 Task: Create a due date automation trigger when advanced on, on the monday of the week before a card is due add fields with custom field "Resume" set to a number greater or equal to 1 and greater or equal to 10 at 11:00 AM.
Action: Mouse moved to (1173, 99)
Screenshot: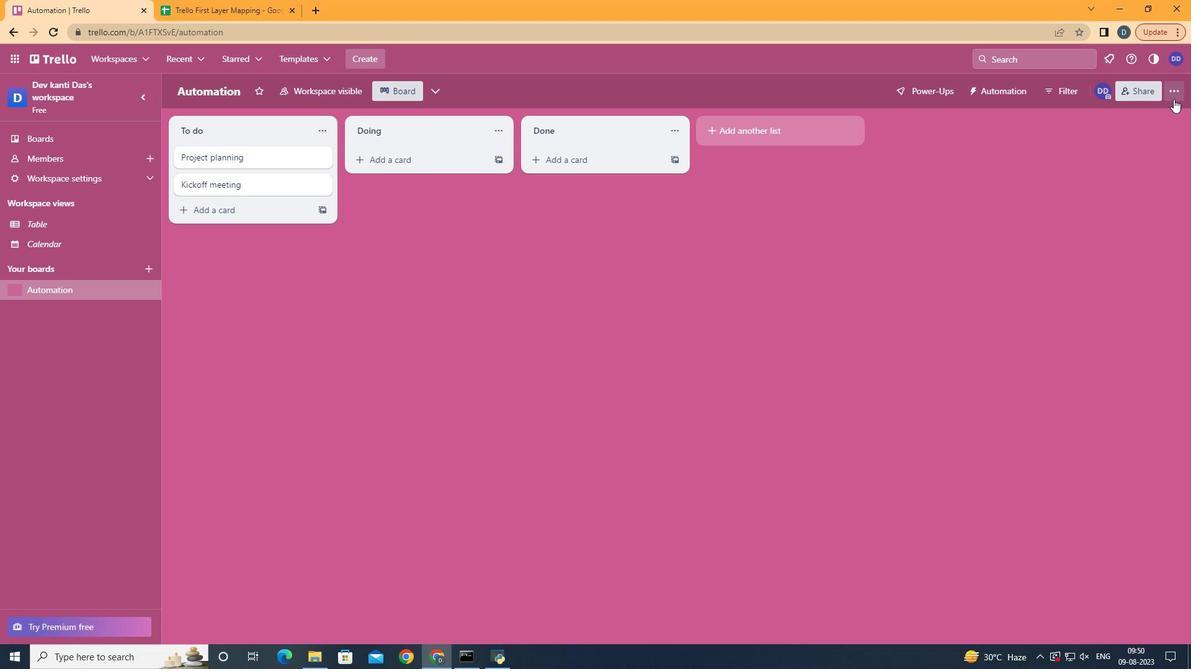 
Action: Mouse pressed left at (1173, 99)
Screenshot: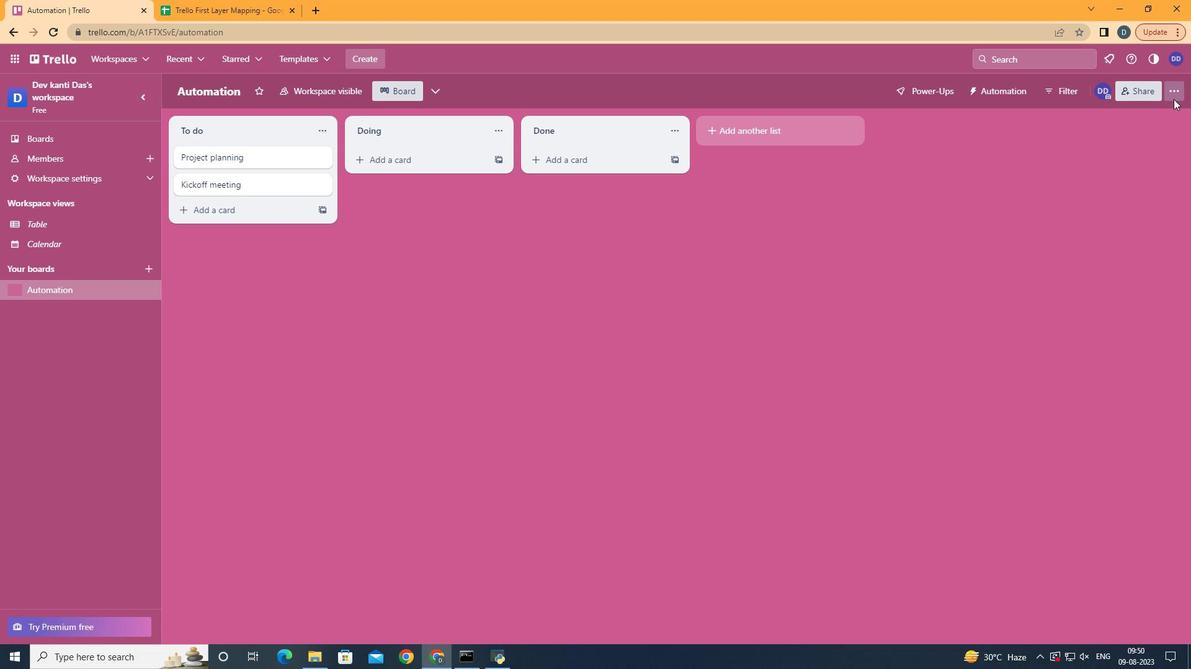 
Action: Mouse moved to (1097, 274)
Screenshot: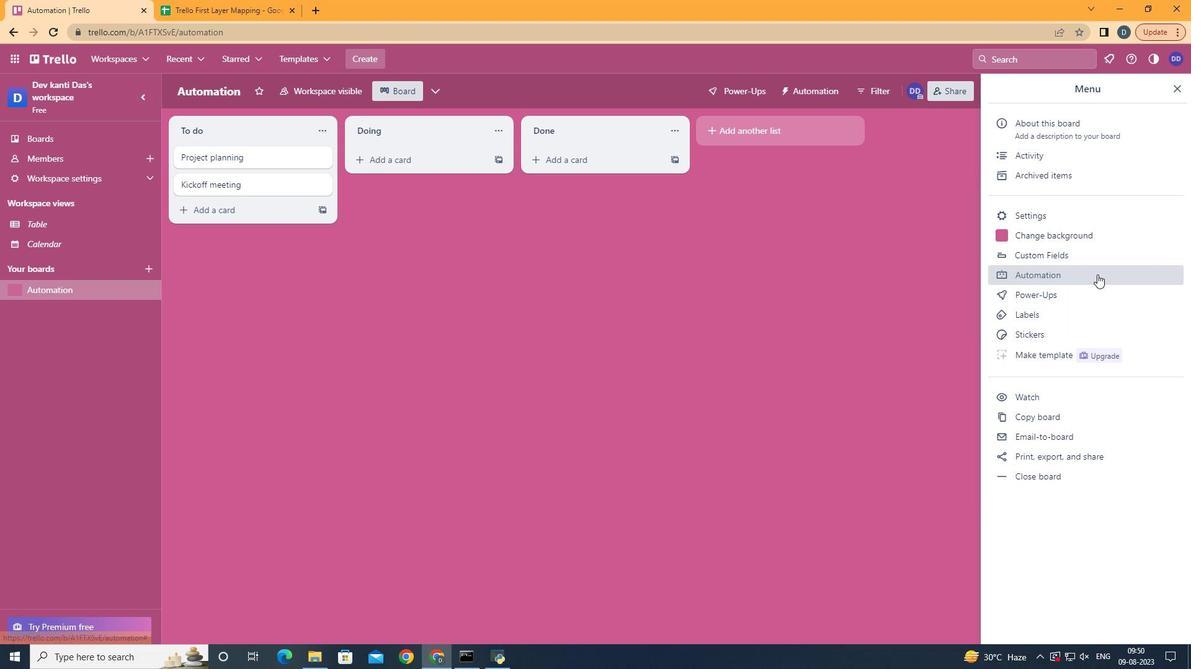 
Action: Mouse pressed left at (1097, 274)
Screenshot: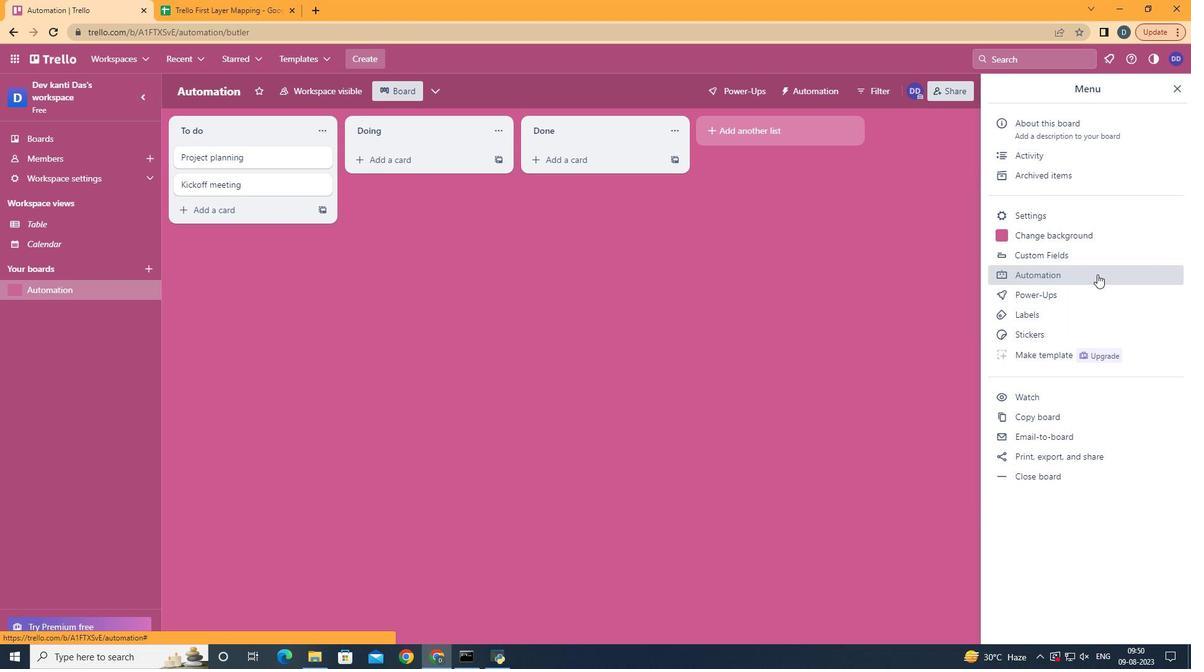 
Action: Mouse moved to (213, 256)
Screenshot: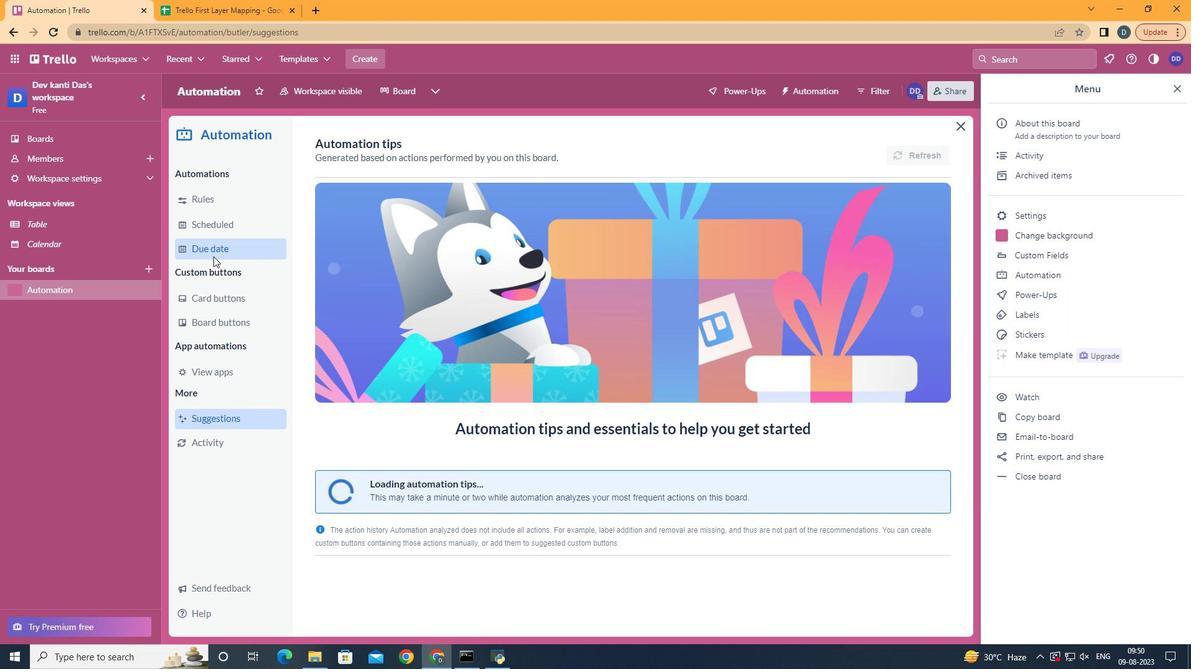 
Action: Mouse pressed left at (213, 256)
Screenshot: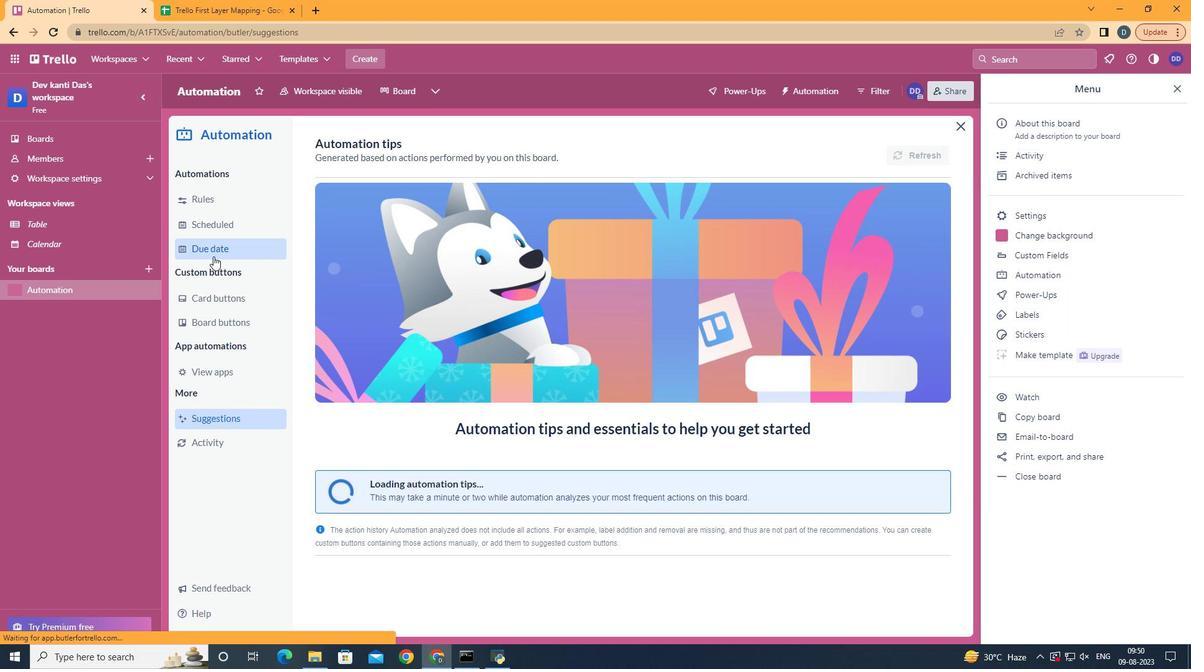
Action: Mouse moved to (854, 158)
Screenshot: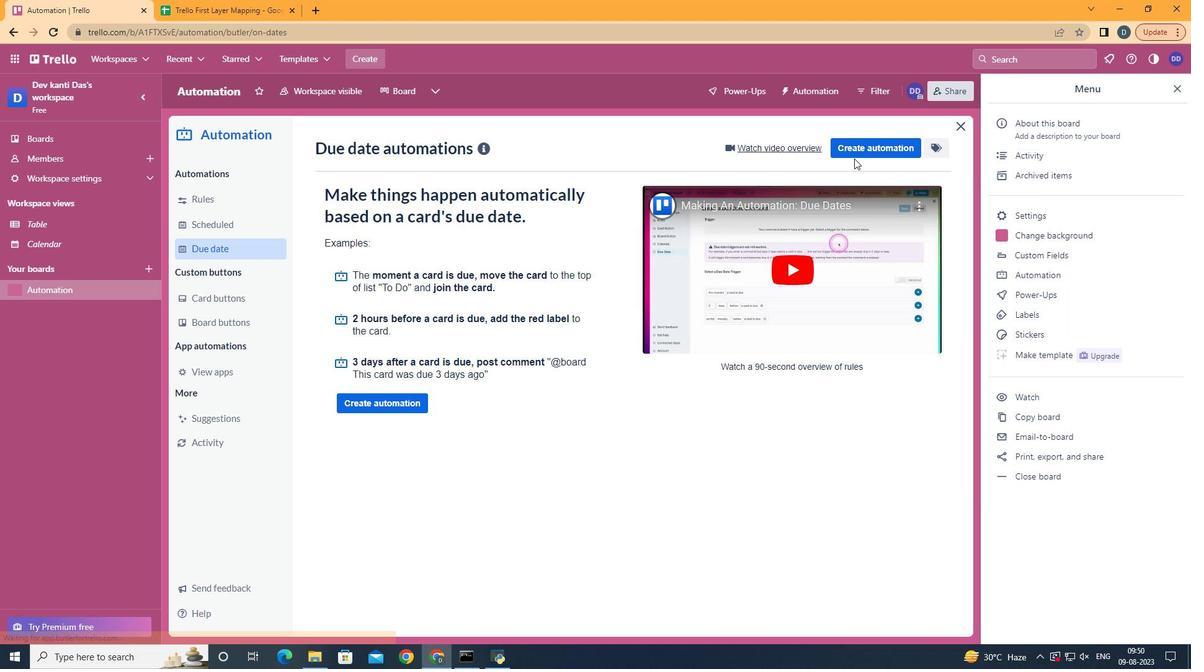 
Action: Mouse pressed left at (854, 158)
Screenshot: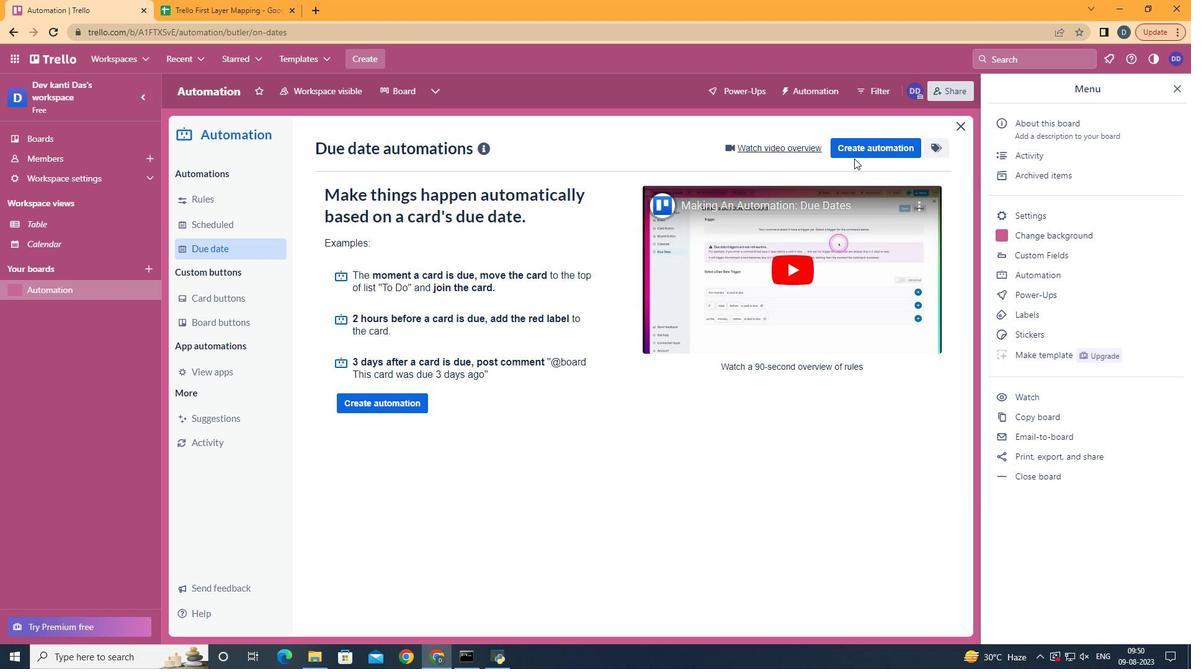 
Action: Mouse moved to (867, 148)
Screenshot: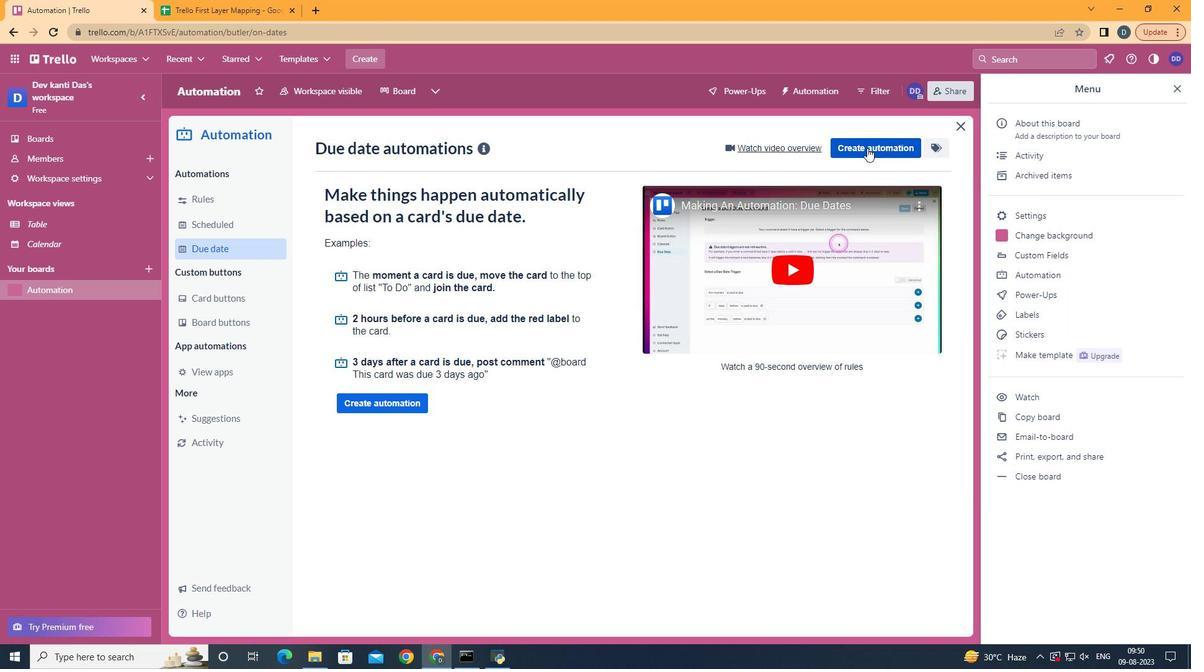 
Action: Mouse pressed left at (867, 148)
Screenshot: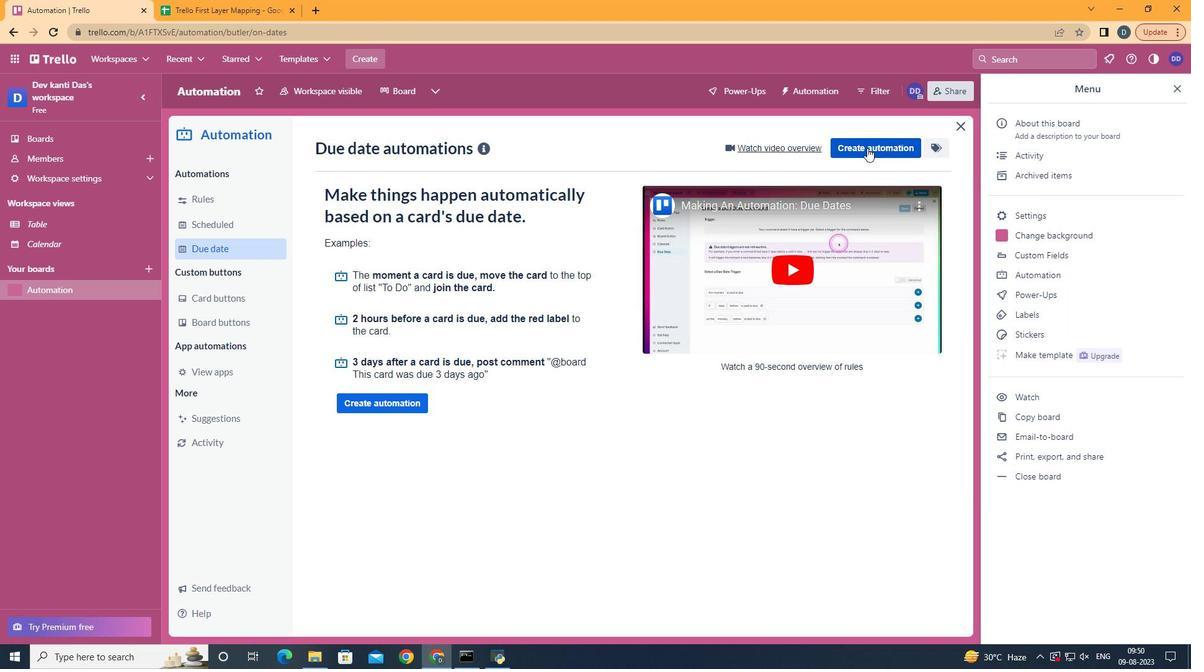 
Action: Mouse moved to (640, 269)
Screenshot: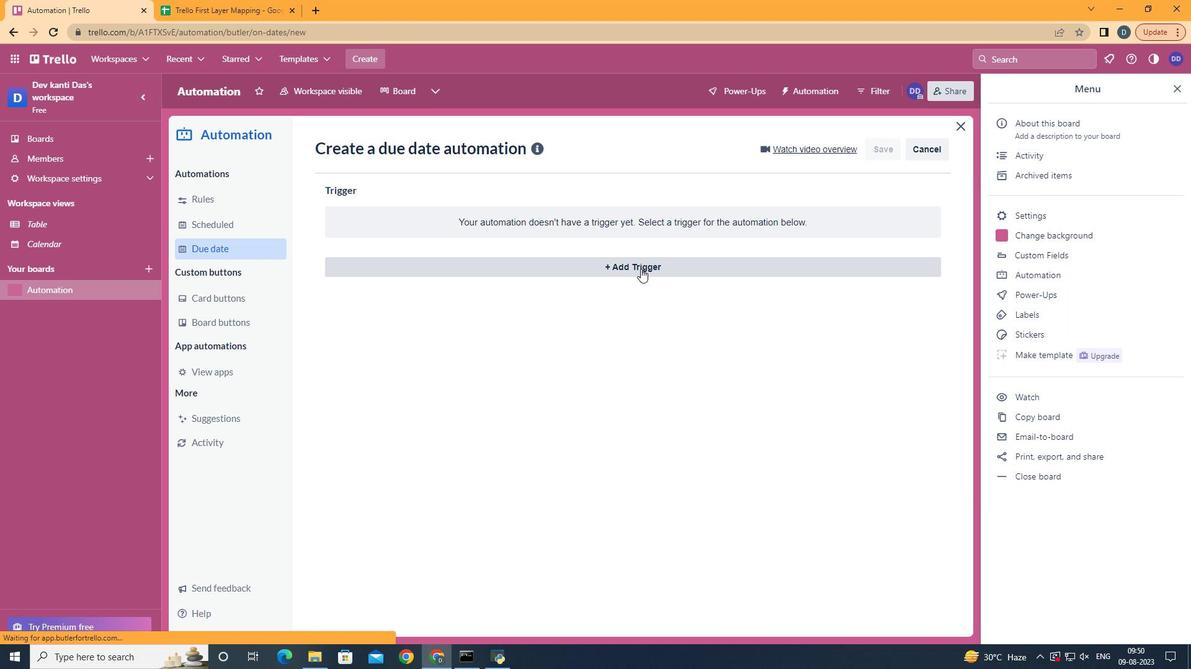 
Action: Mouse pressed left at (640, 269)
Screenshot: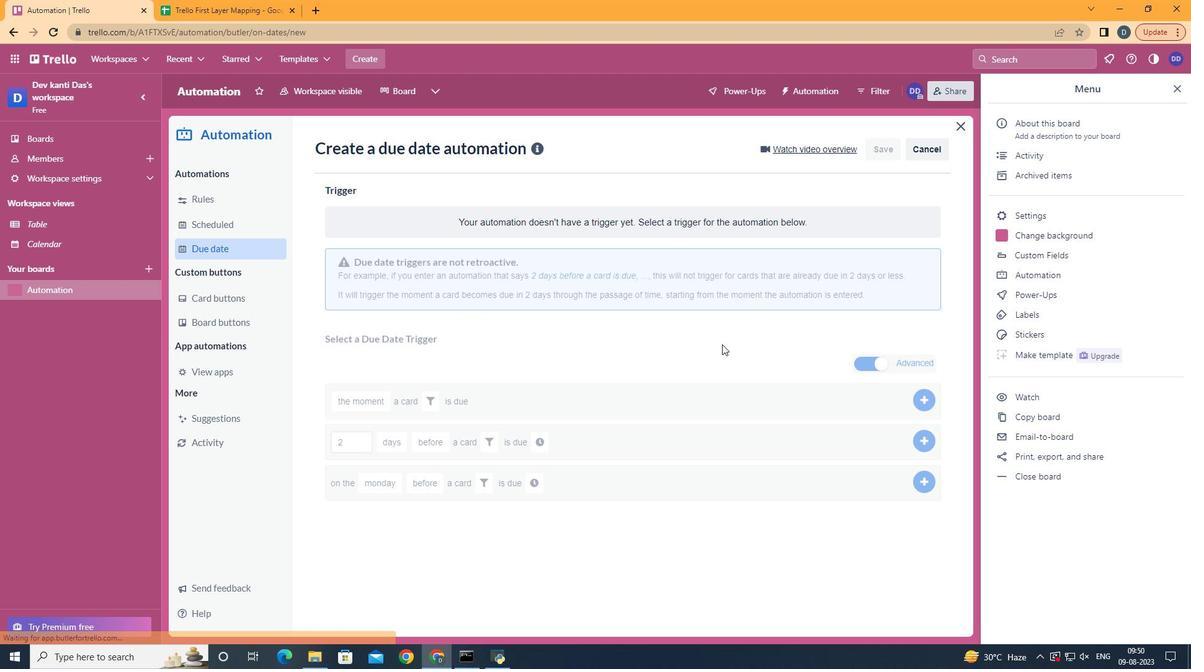 
Action: Mouse moved to (441, 602)
Screenshot: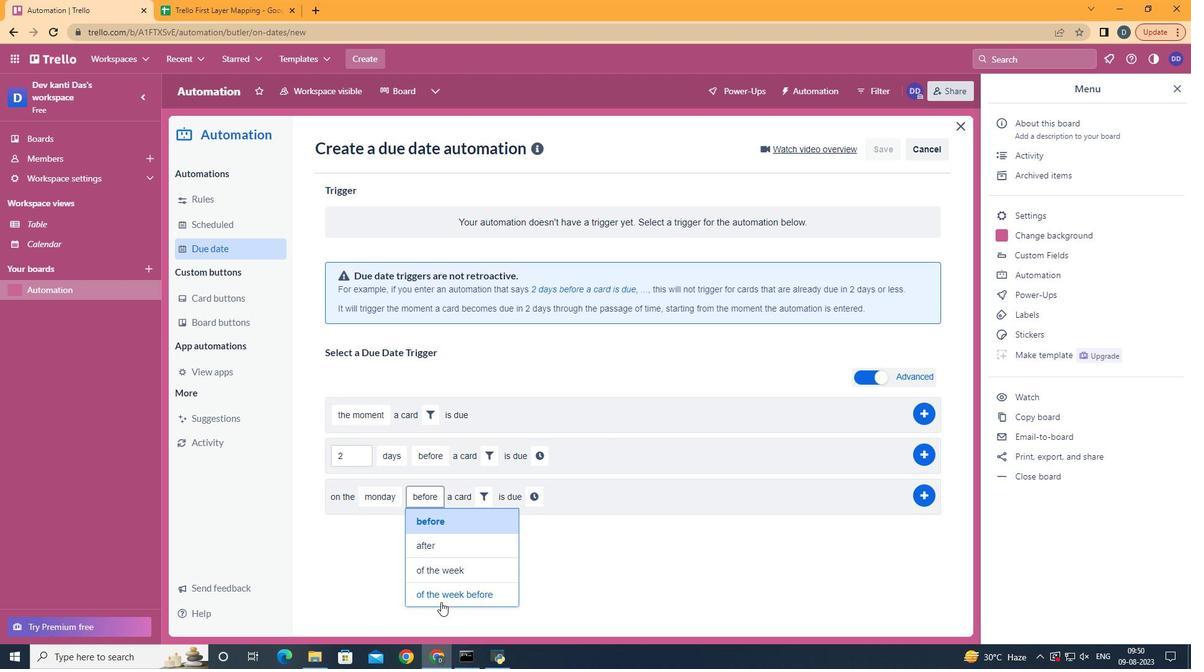 
Action: Mouse pressed left at (441, 602)
Screenshot: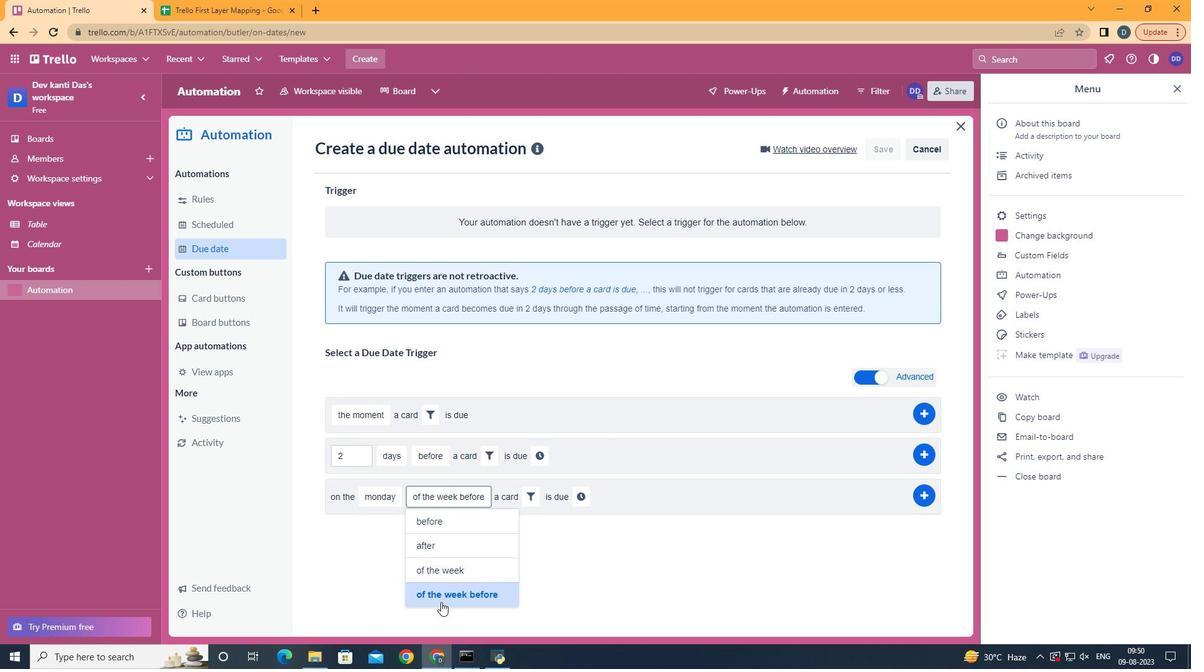 
Action: Mouse moved to (534, 498)
Screenshot: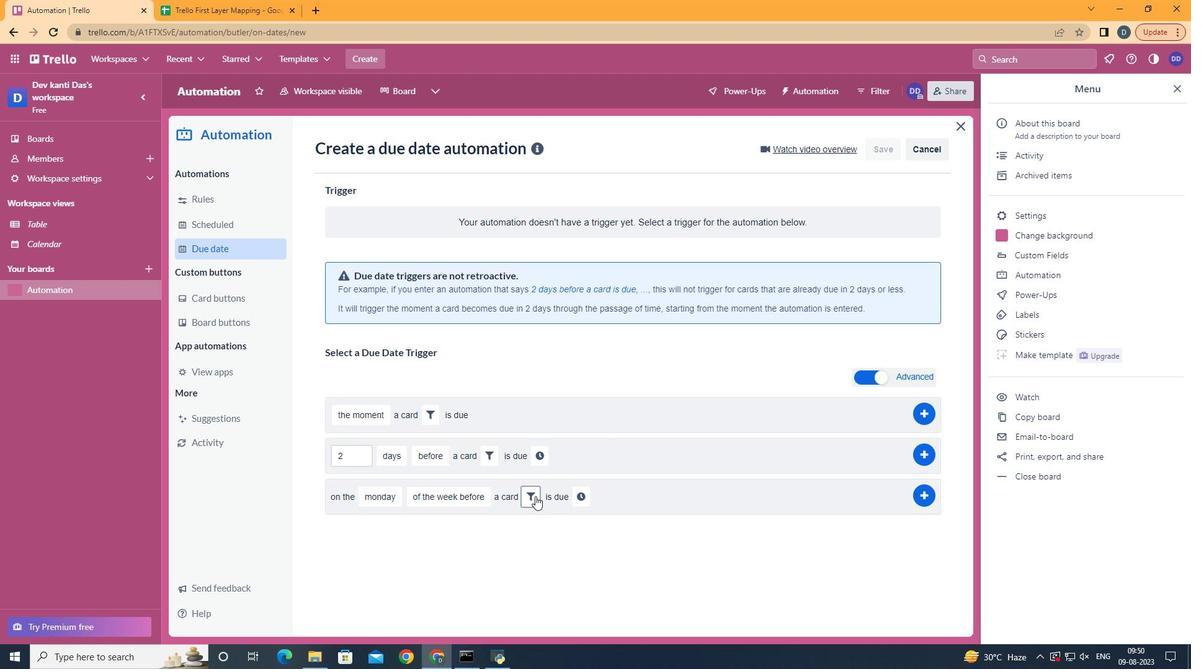 
Action: Mouse pressed left at (534, 498)
Screenshot: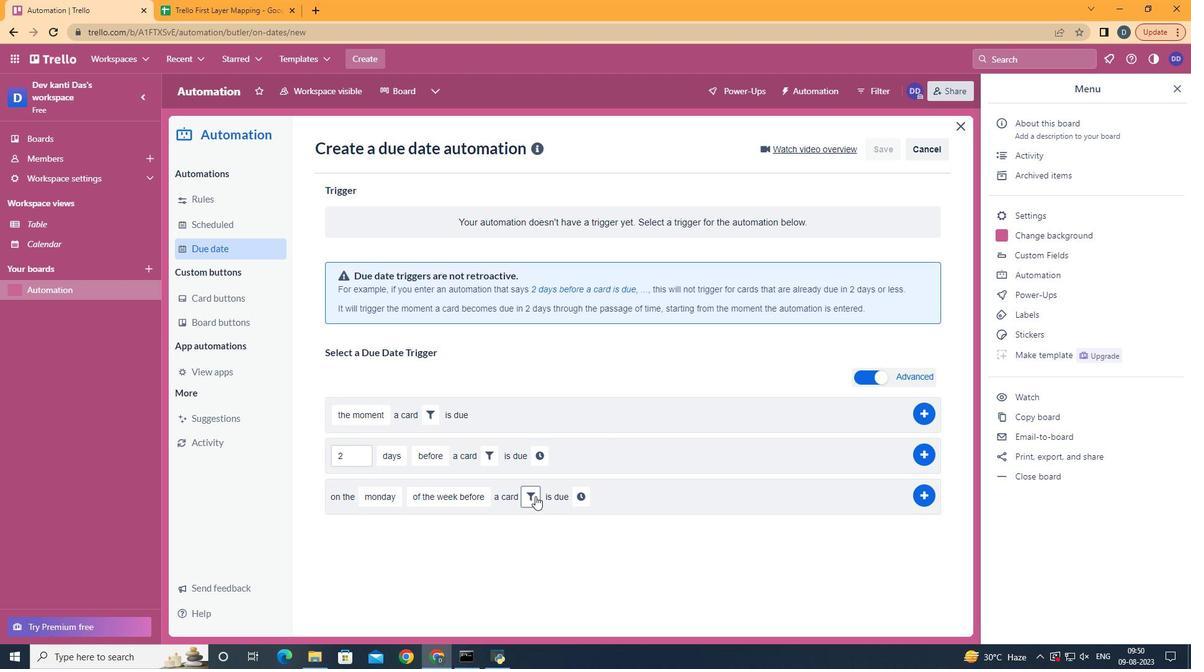 
Action: Mouse moved to (740, 534)
Screenshot: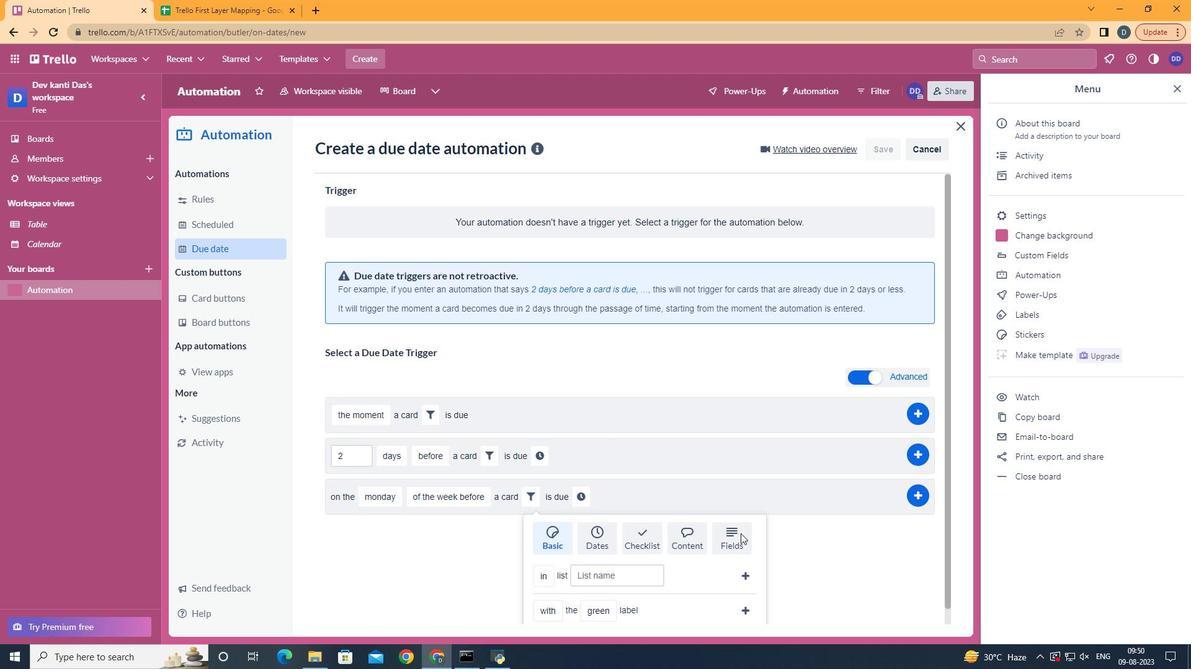 
Action: Mouse pressed left at (740, 534)
Screenshot: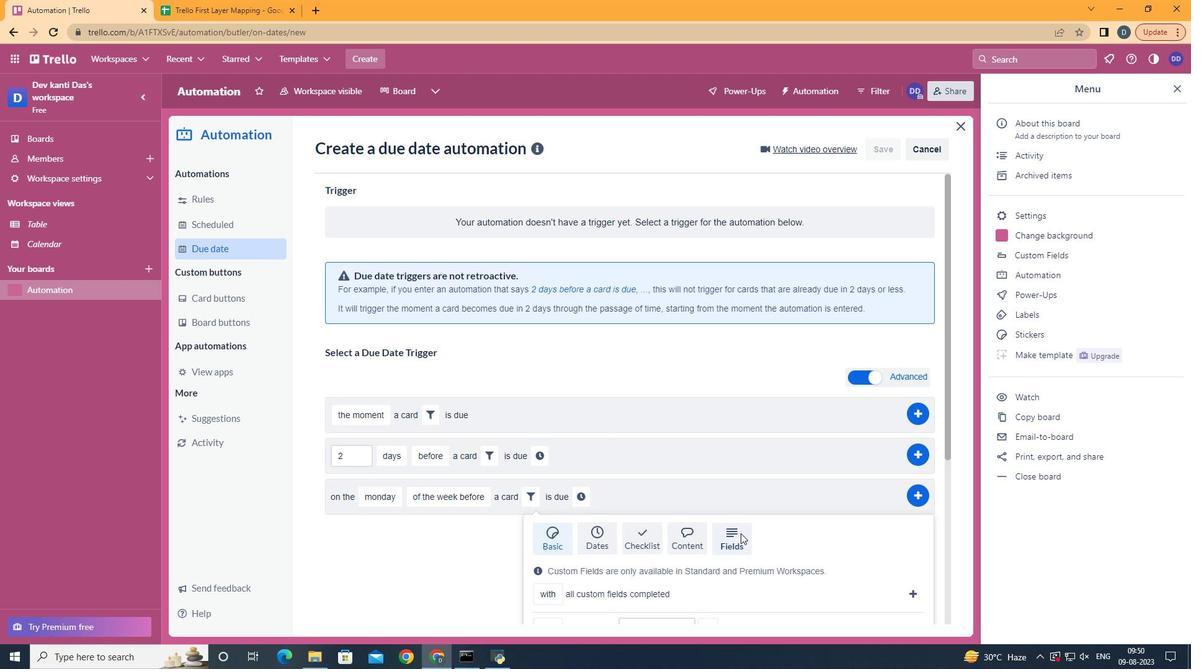 
Action: Mouse scrolled (740, 533) with delta (0, 0)
Screenshot: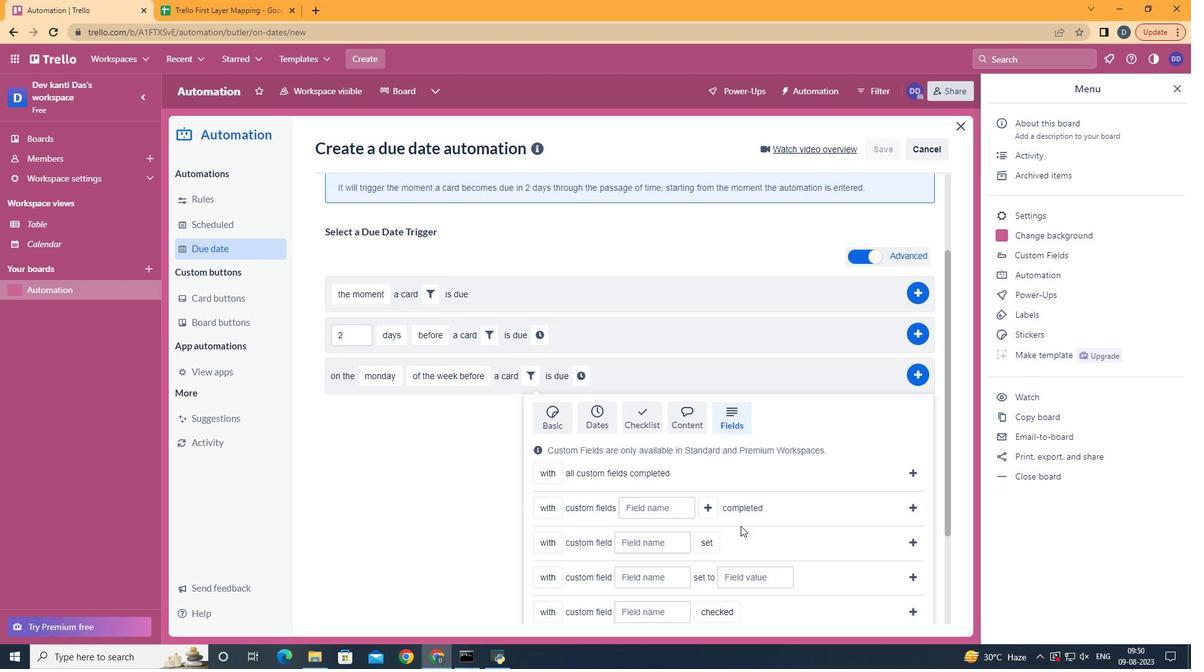 
Action: Mouse scrolled (740, 533) with delta (0, 0)
Screenshot: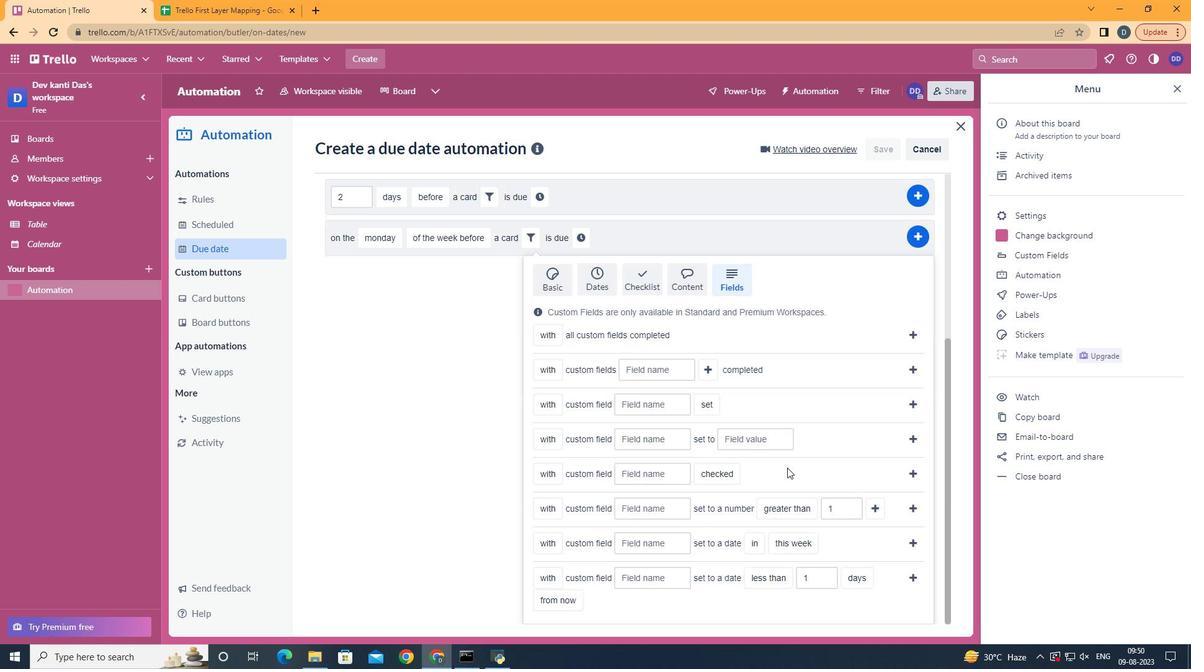 
Action: Mouse scrolled (740, 533) with delta (0, 0)
Screenshot: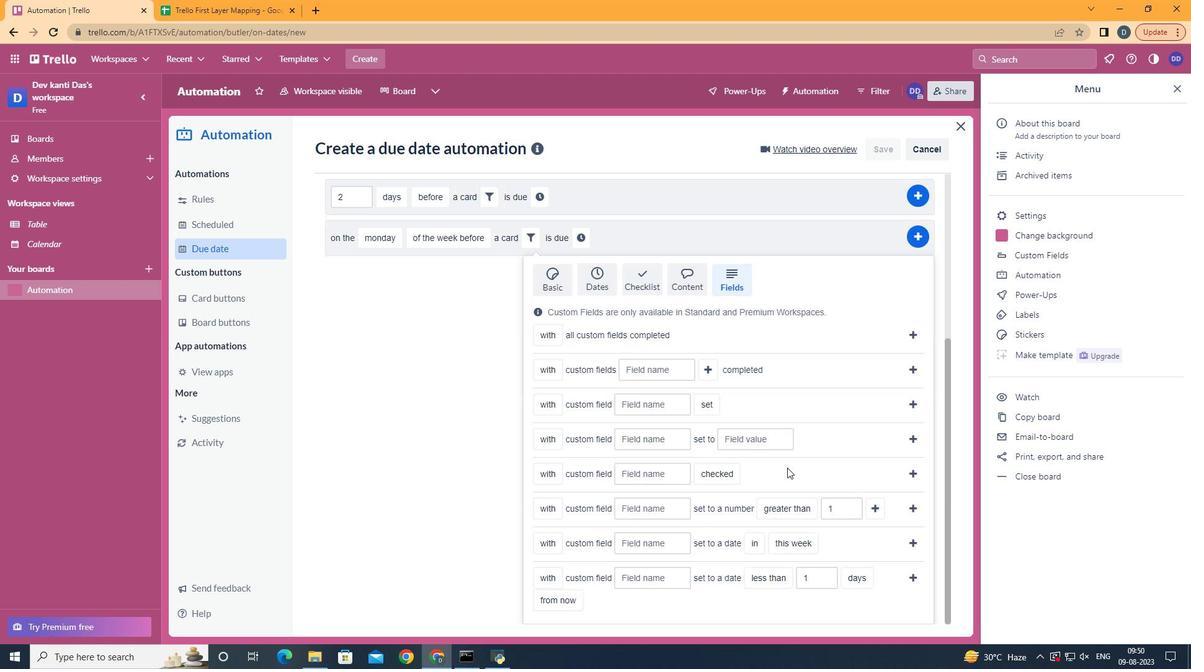 
Action: Mouse scrolled (740, 533) with delta (0, 0)
Screenshot: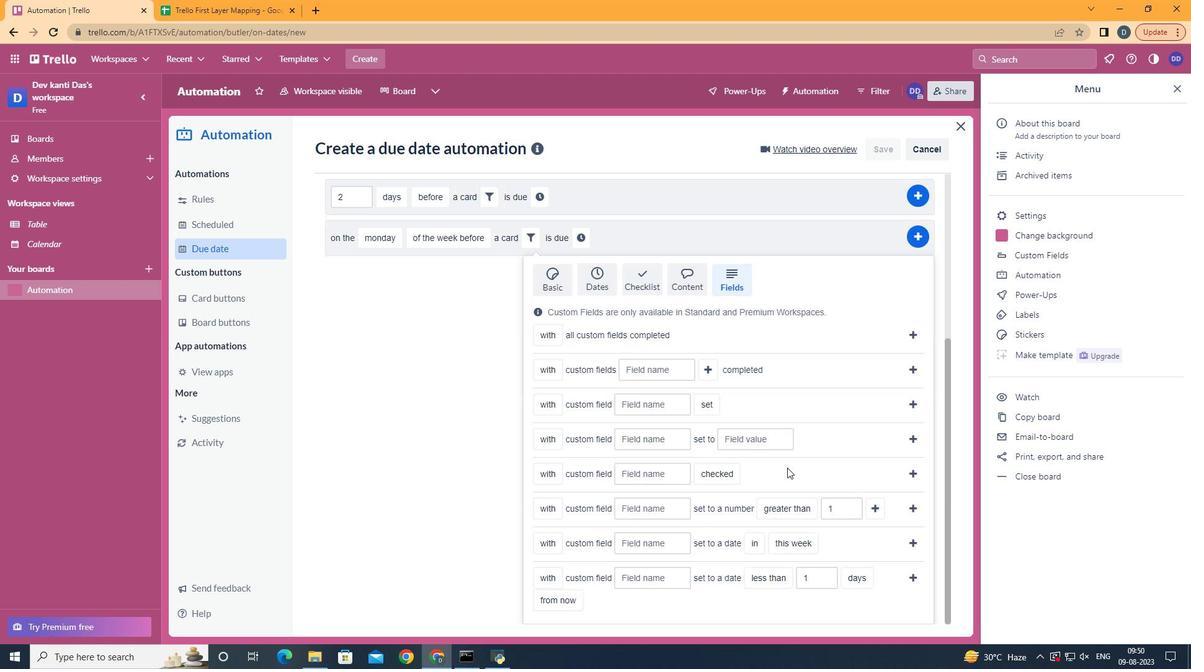 
Action: Mouse scrolled (740, 533) with delta (0, 0)
Screenshot: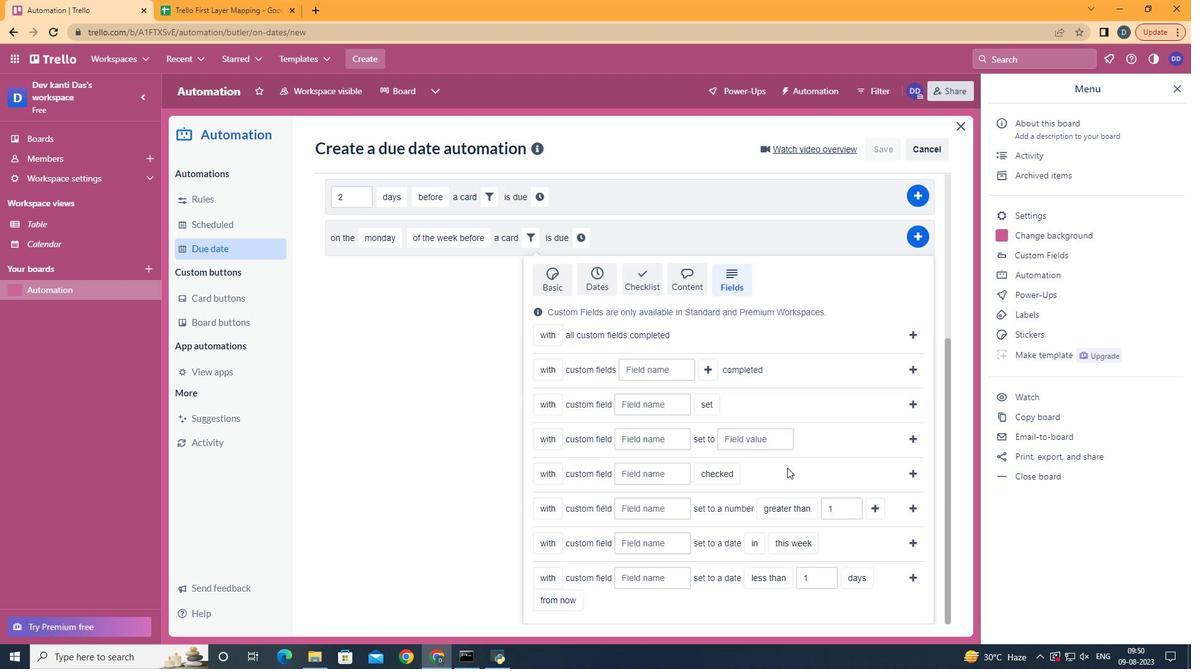 
Action: Mouse scrolled (740, 533) with delta (0, 0)
Screenshot: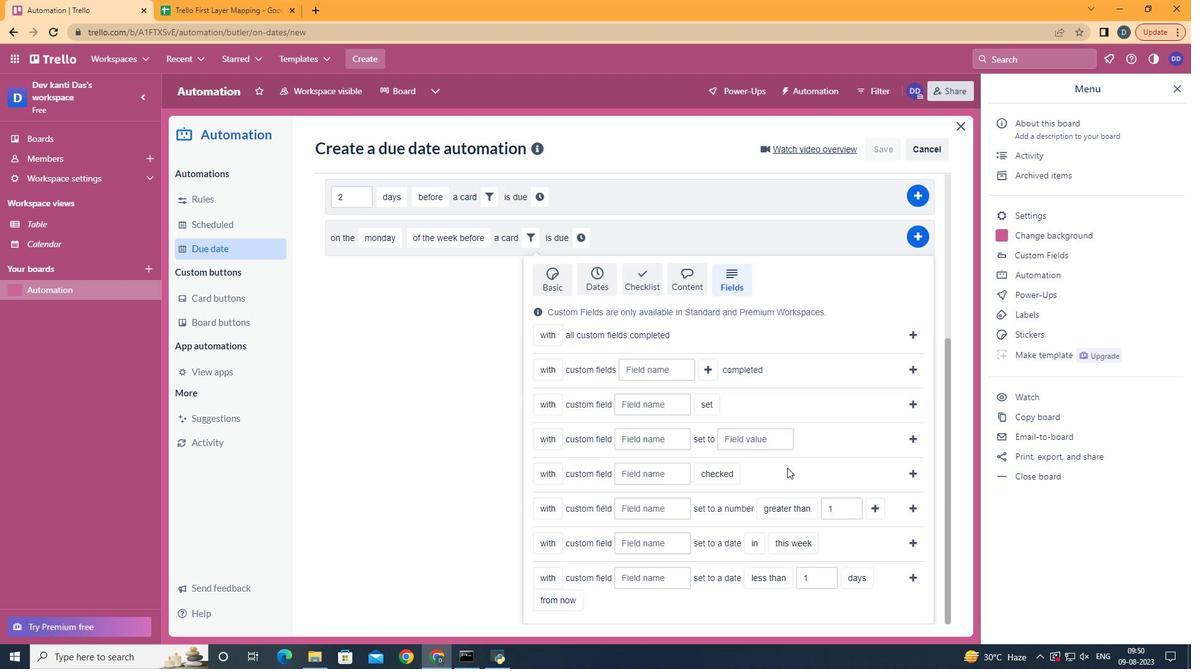 
Action: Mouse moved to (554, 526)
Screenshot: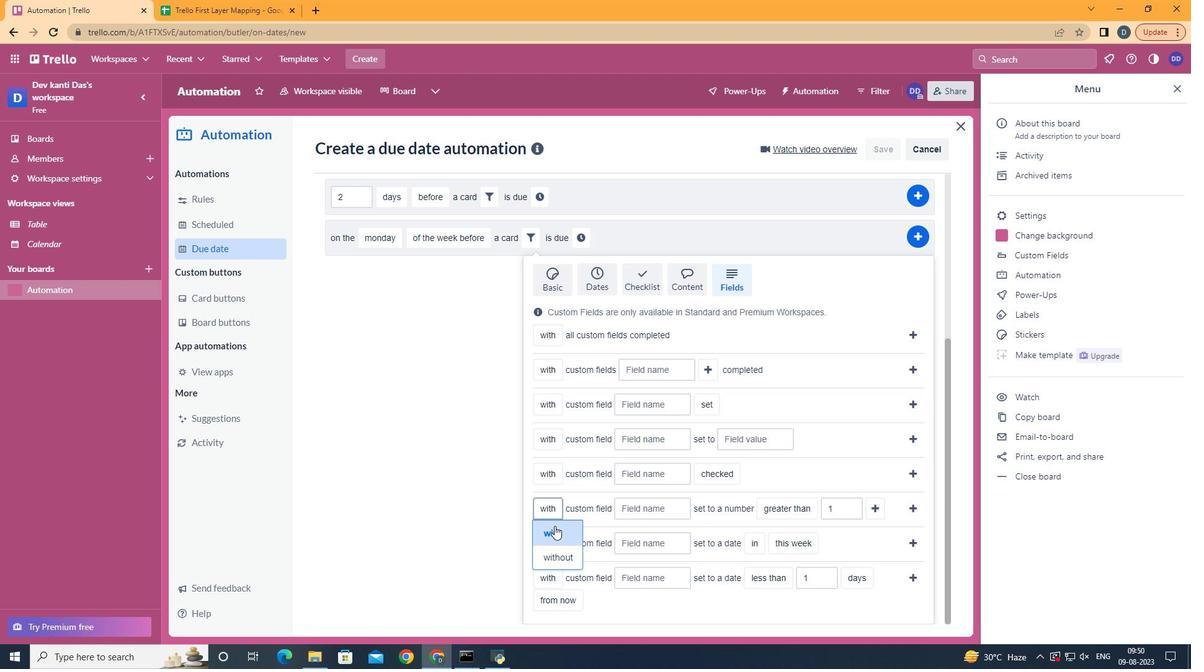 
Action: Mouse pressed left at (554, 526)
Screenshot: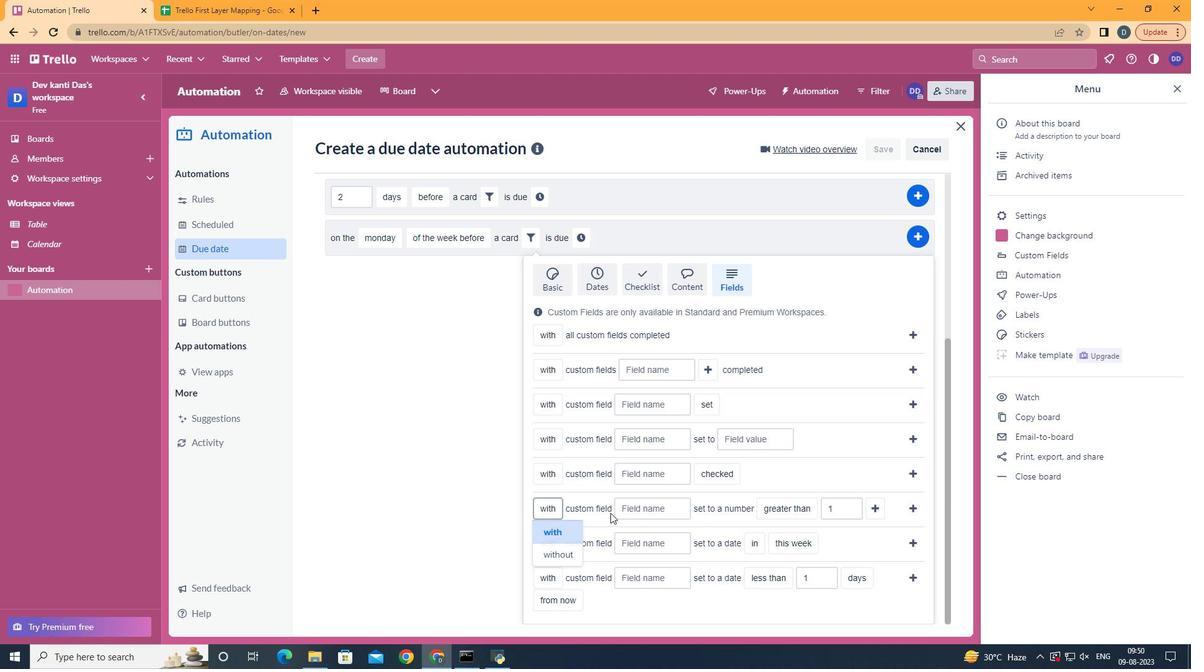 
Action: Mouse moved to (662, 504)
Screenshot: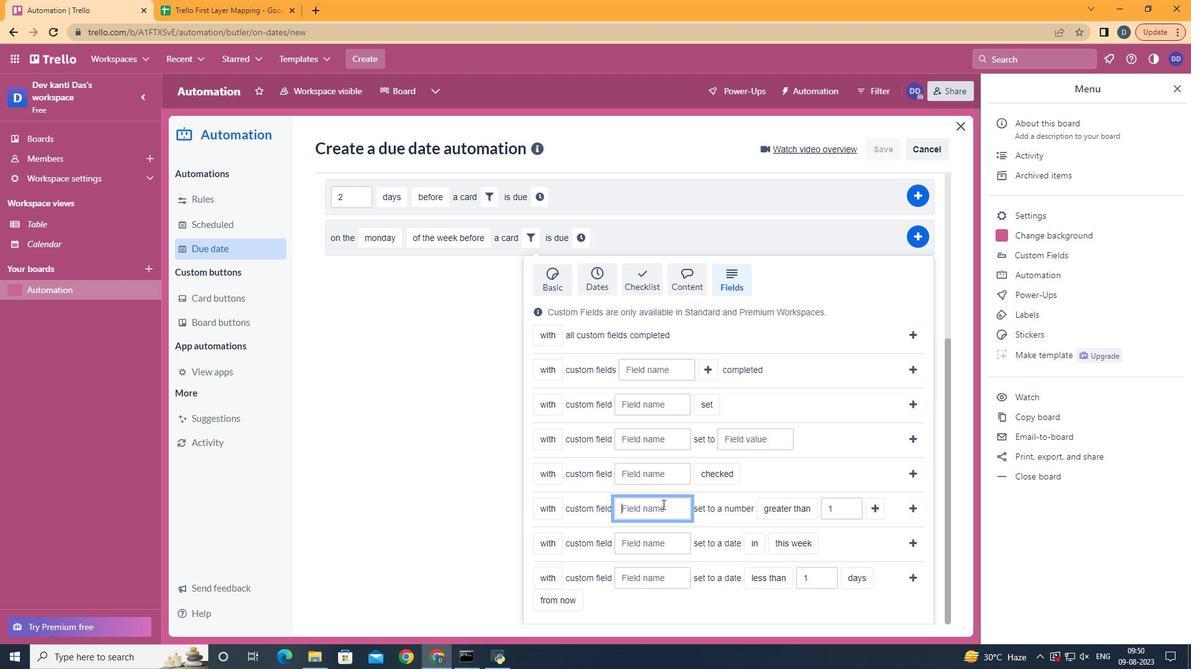 
Action: Mouse pressed left at (662, 504)
Screenshot: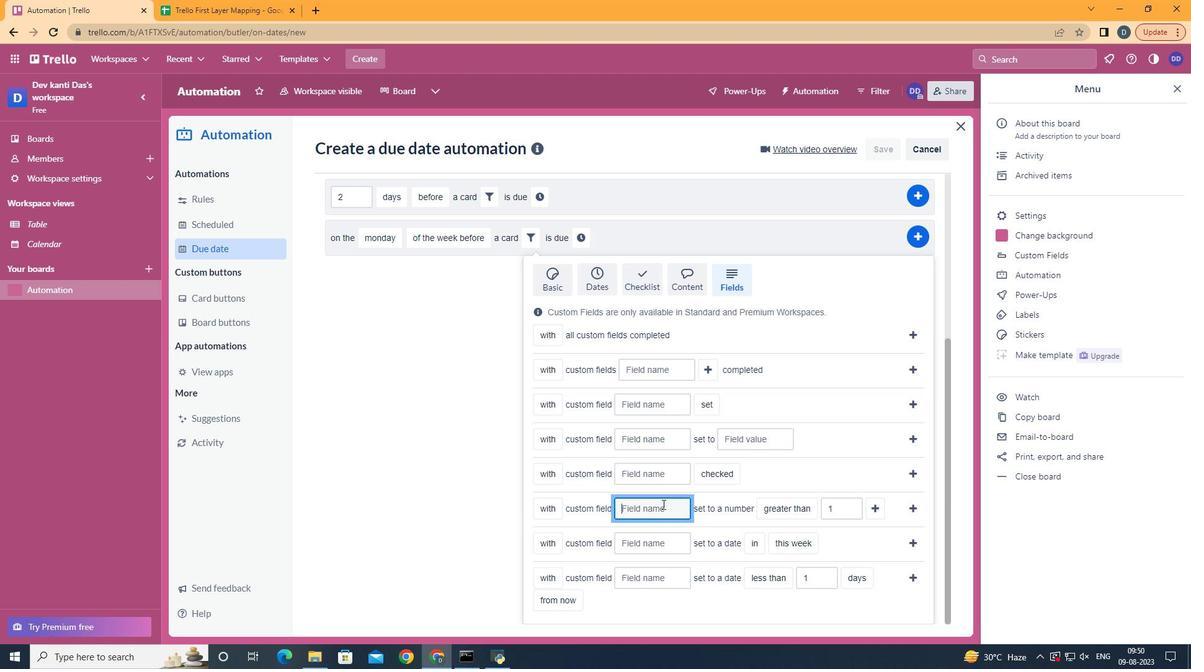 
Action: Key pressed <Key.shift>Resume
Screenshot: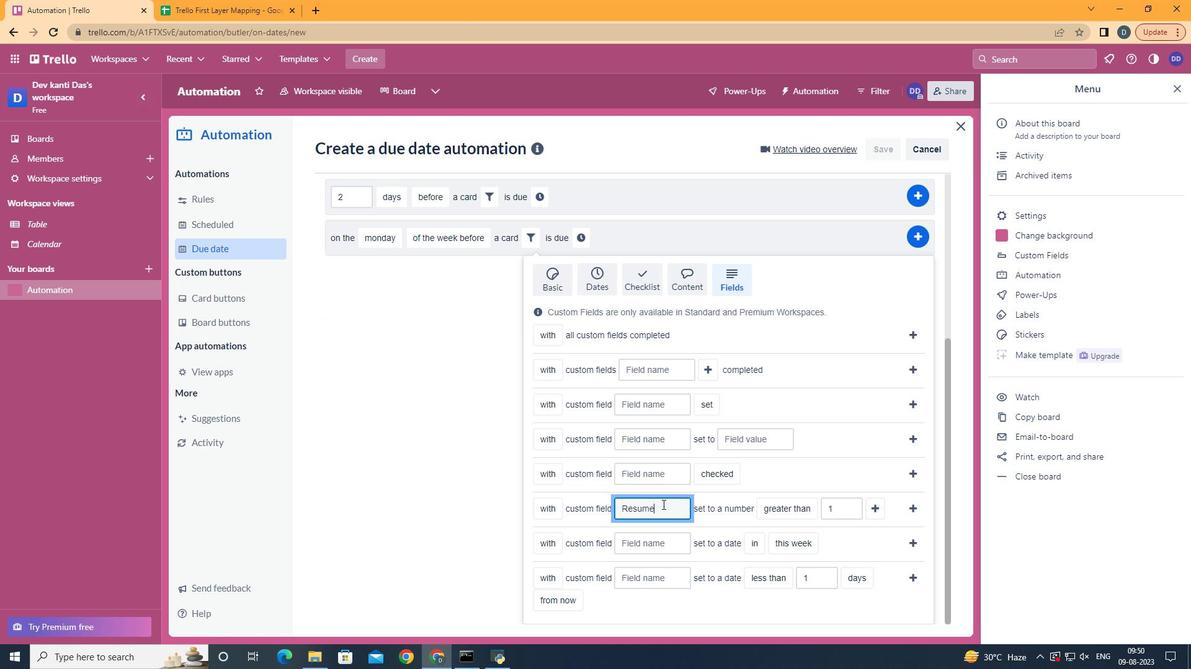 
Action: Mouse moved to (785, 555)
Screenshot: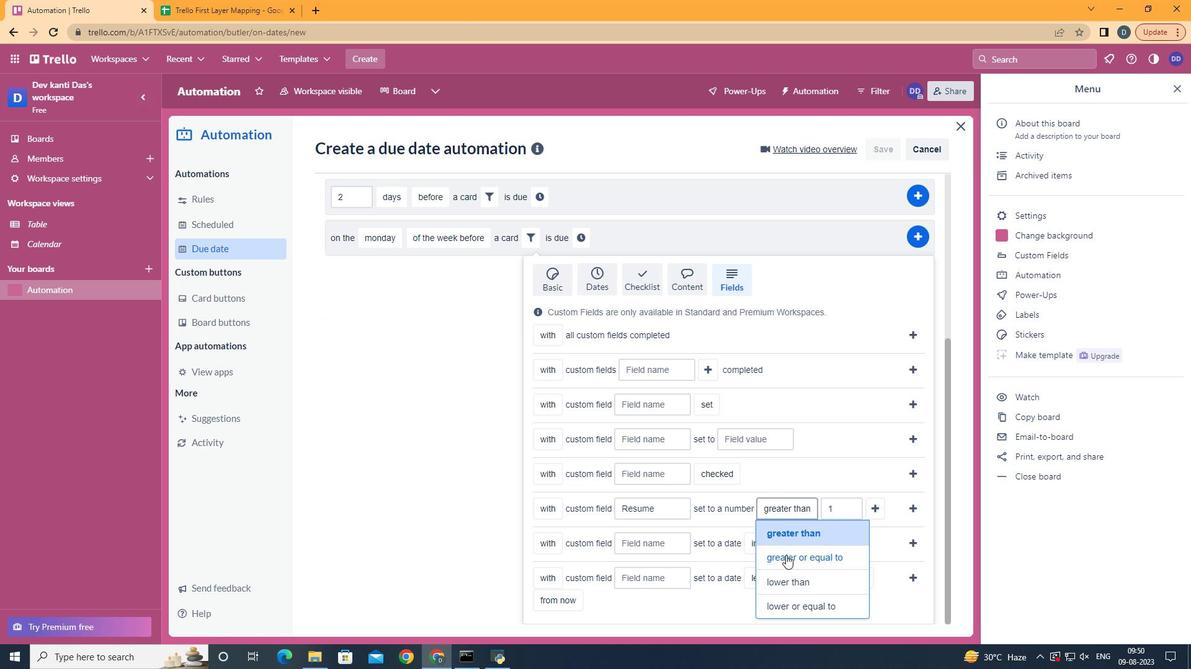
Action: Mouse pressed left at (785, 555)
Screenshot: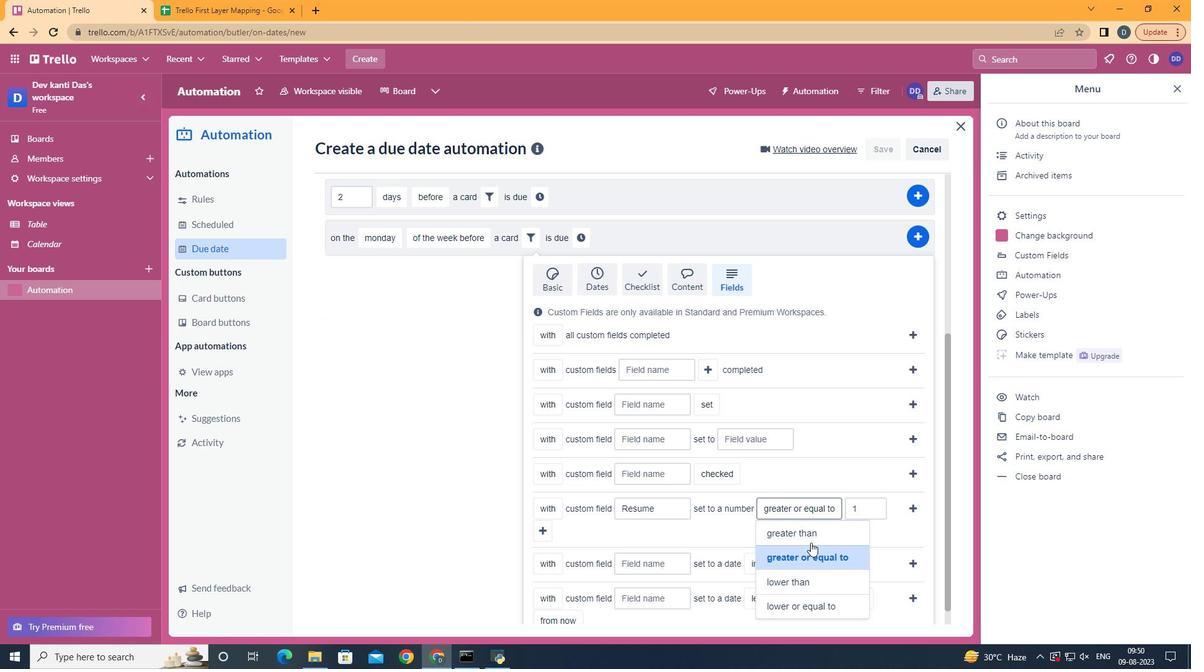 
Action: Mouse moved to (537, 528)
Screenshot: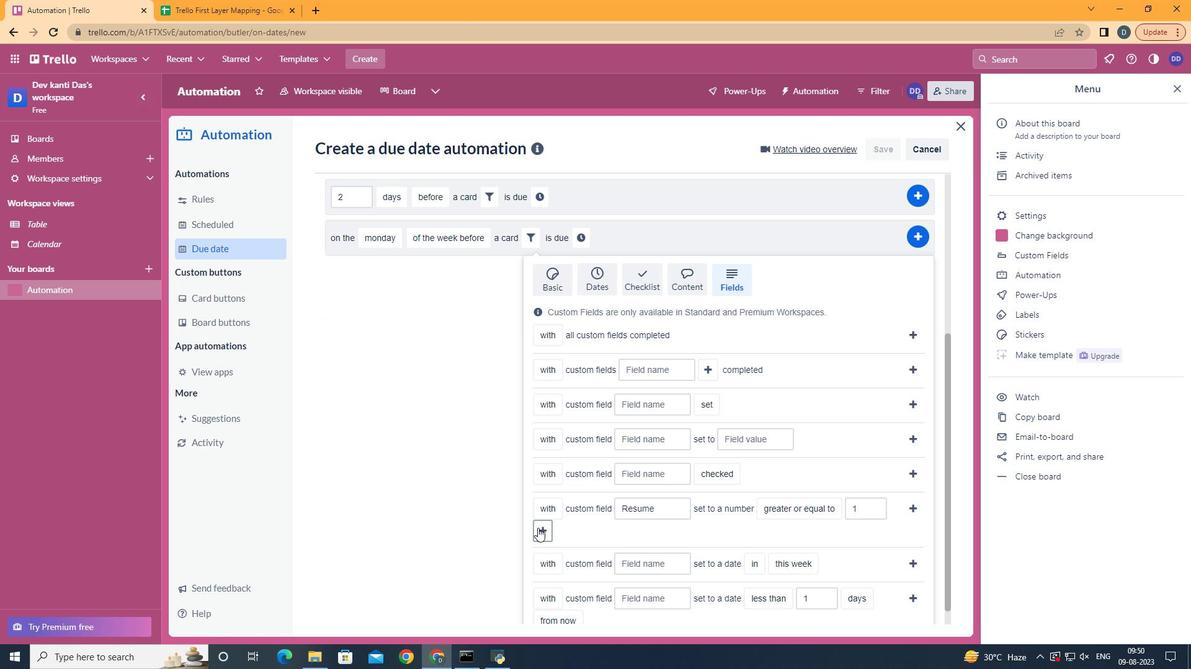 
Action: Mouse pressed left at (537, 528)
Screenshot: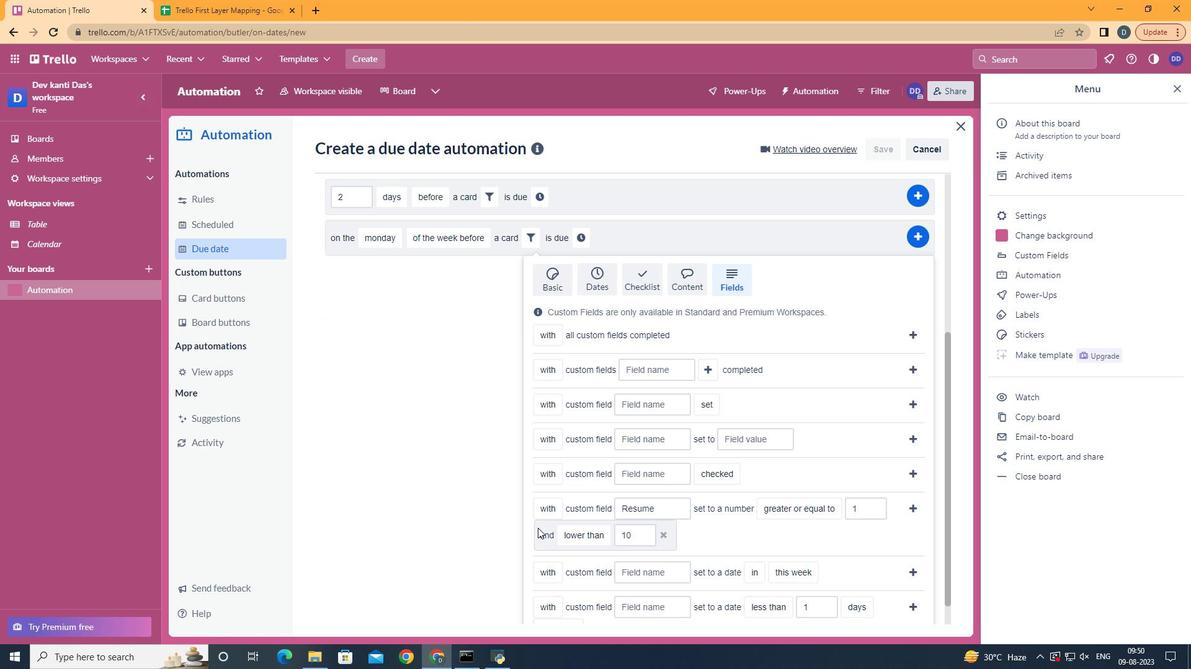 
Action: Mouse moved to (606, 506)
Screenshot: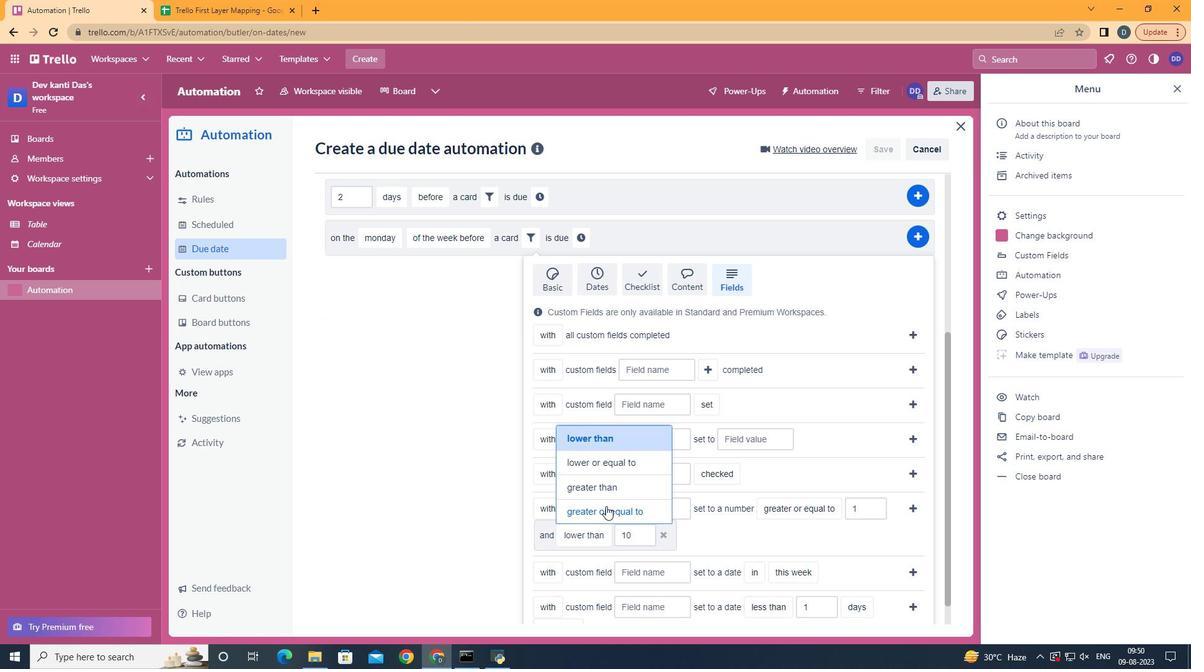 
Action: Mouse pressed left at (606, 506)
Screenshot: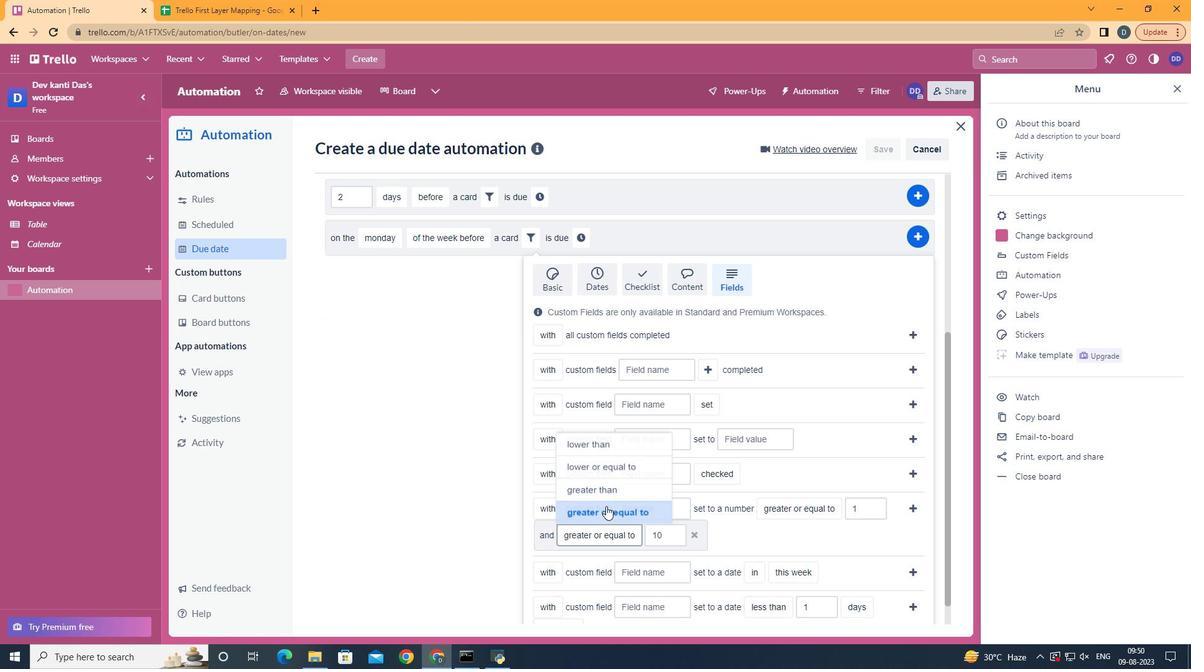 
Action: Mouse moved to (908, 516)
Screenshot: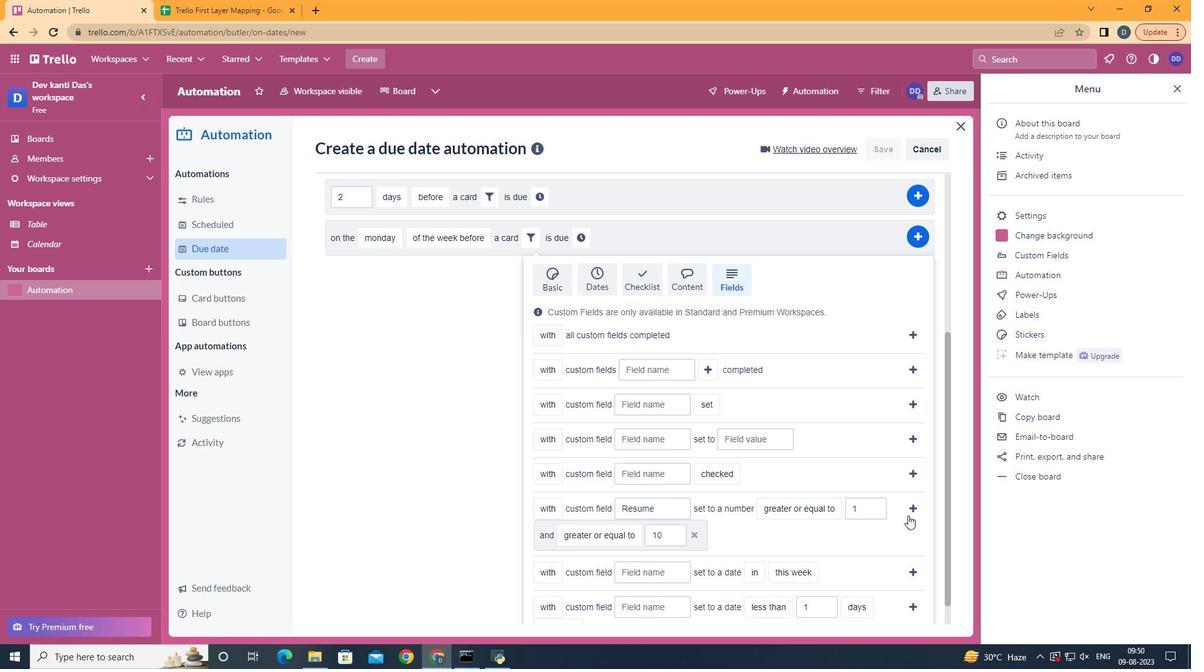 
Action: Mouse pressed left at (908, 516)
Screenshot: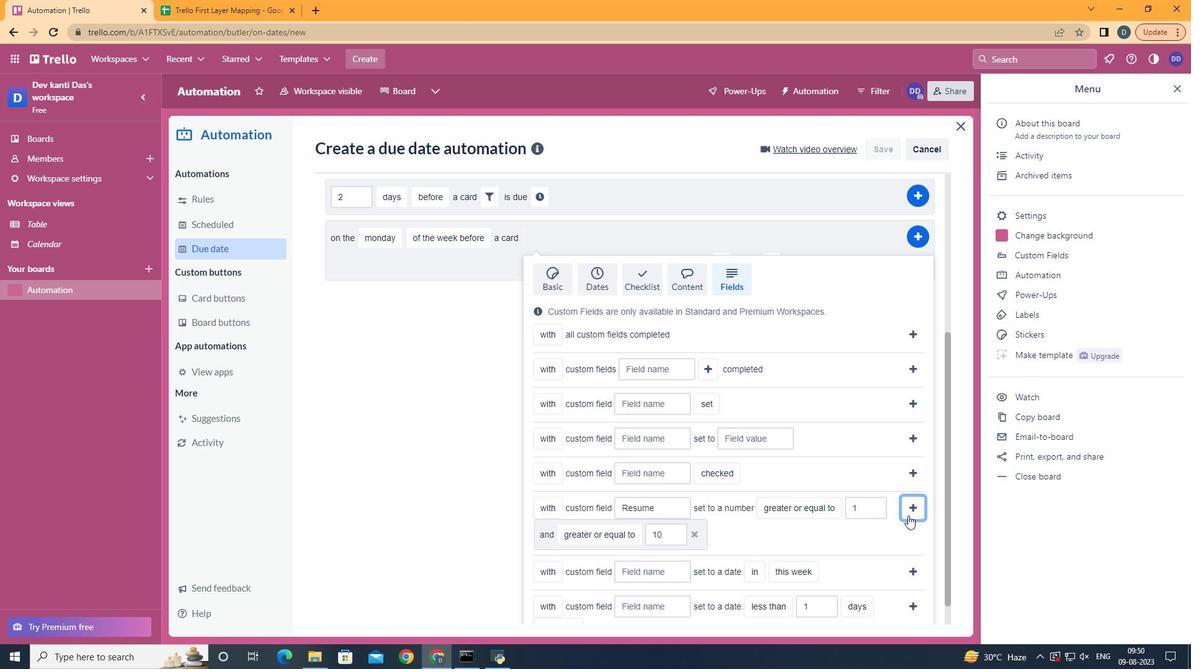 
Action: Mouse moved to (395, 519)
Screenshot: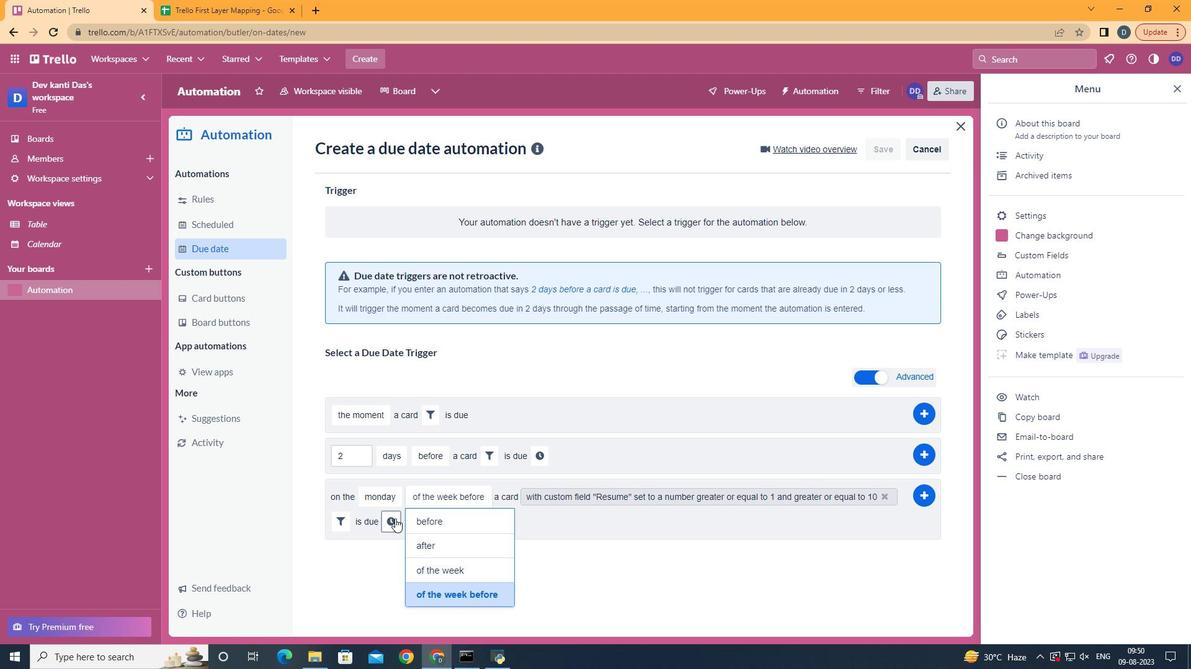 
Action: Mouse pressed left at (395, 519)
Screenshot: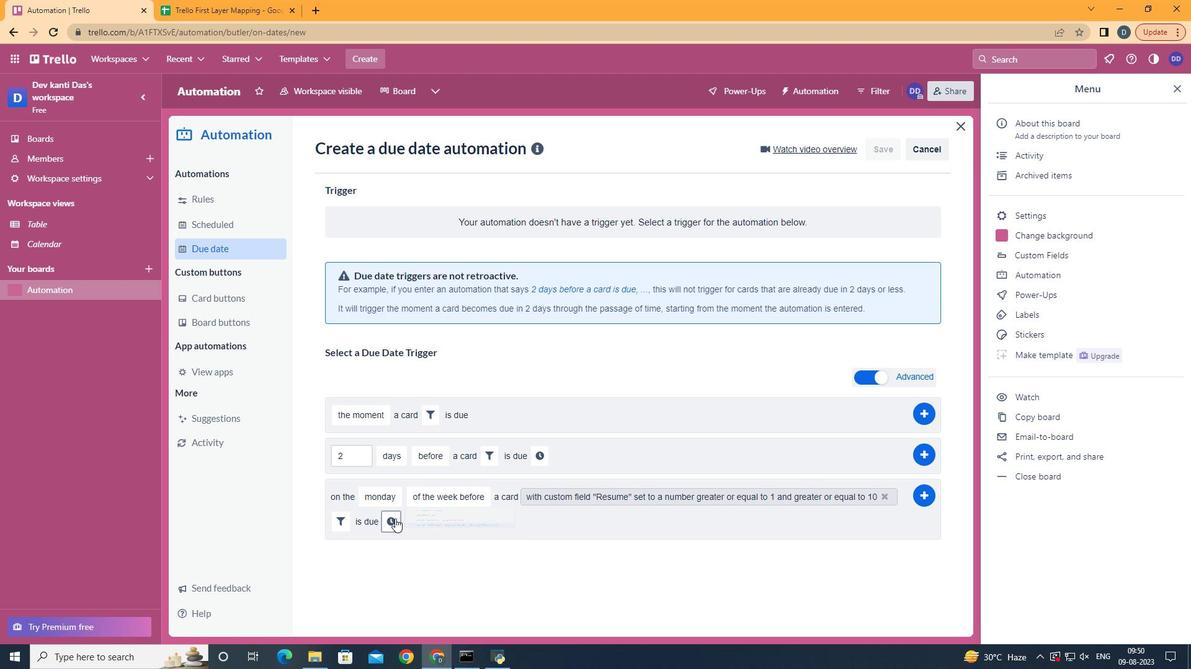 
Action: Mouse moved to (429, 524)
Screenshot: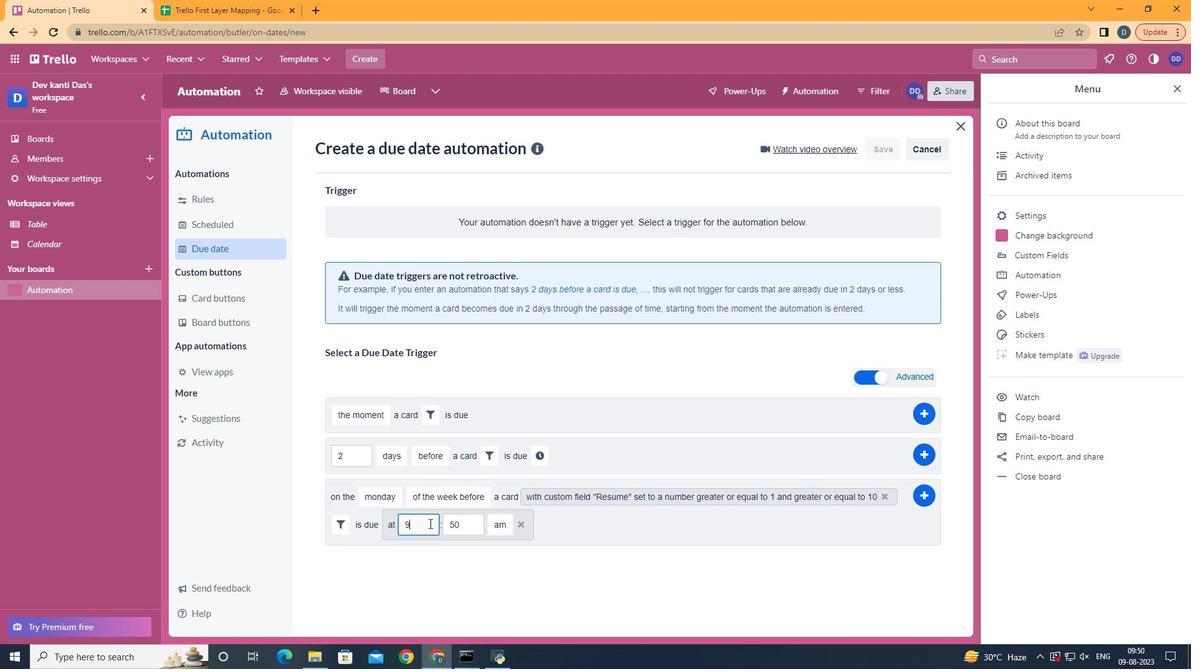 
Action: Mouse pressed left at (429, 524)
Screenshot: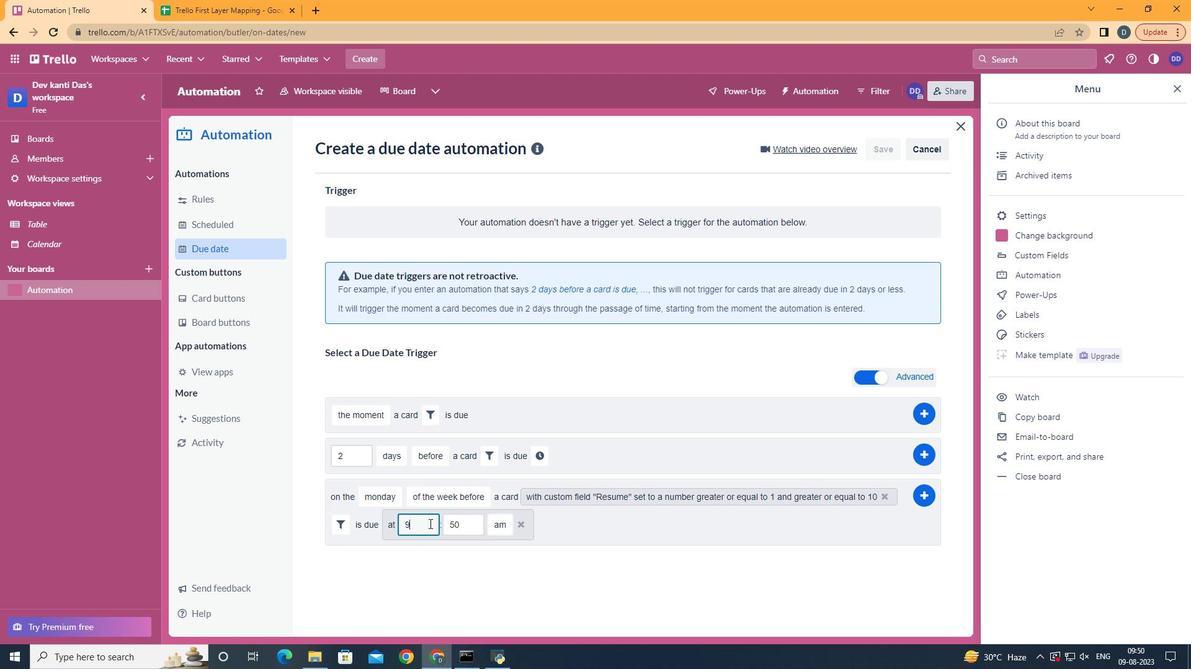 
Action: Key pressed <Key.backspace>11
Screenshot: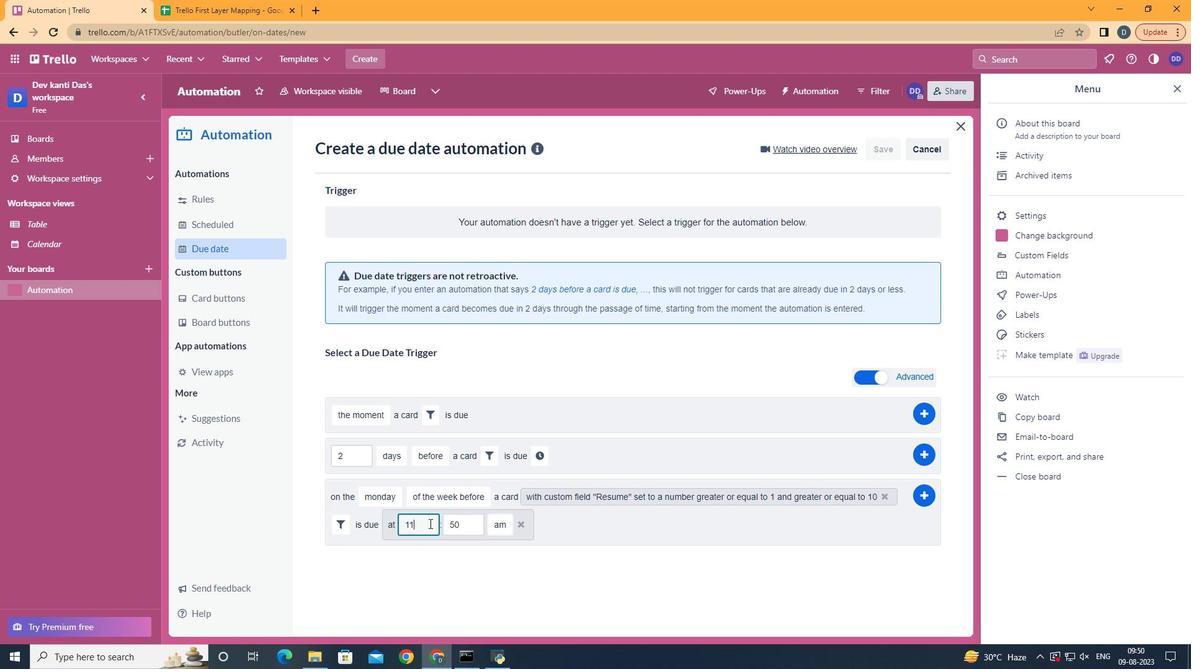 
Action: Mouse moved to (461, 527)
Screenshot: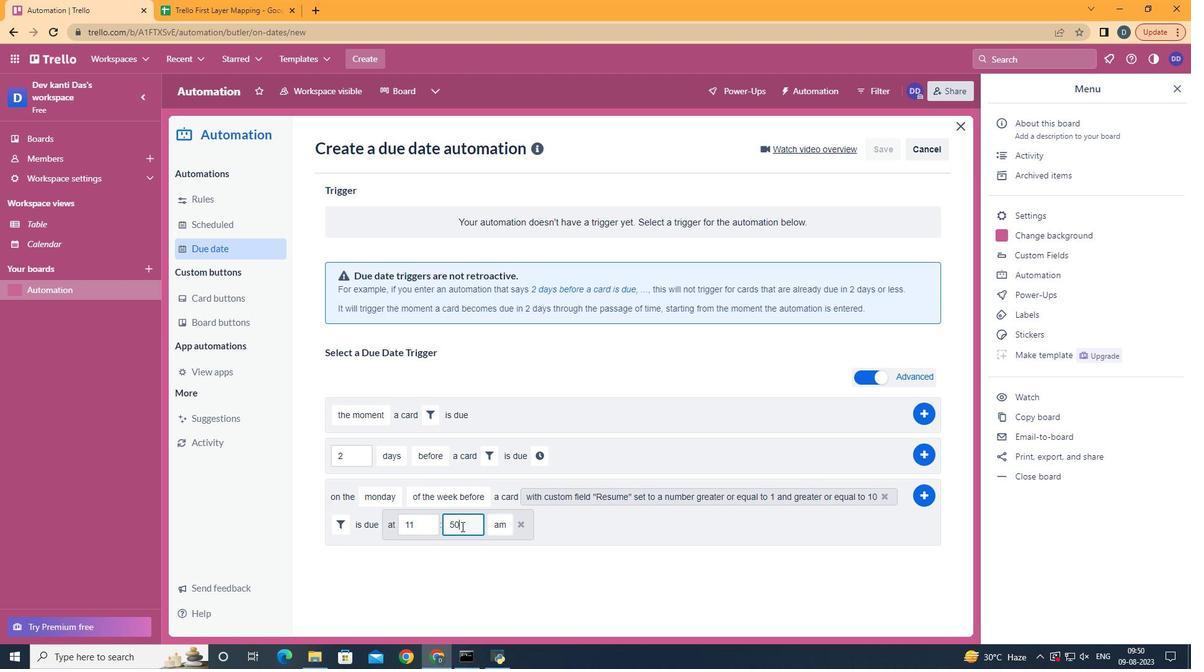 
Action: Mouse pressed left at (461, 527)
Screenshot: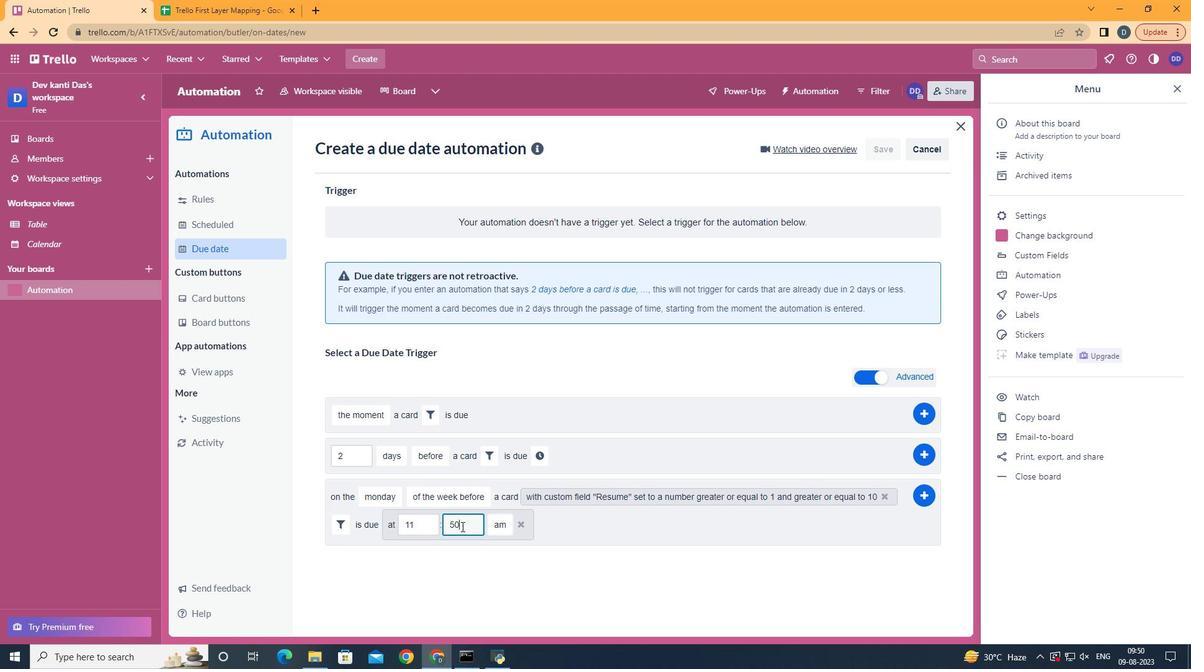 
Action: Mouse moved to (460, 527)
Screenshot: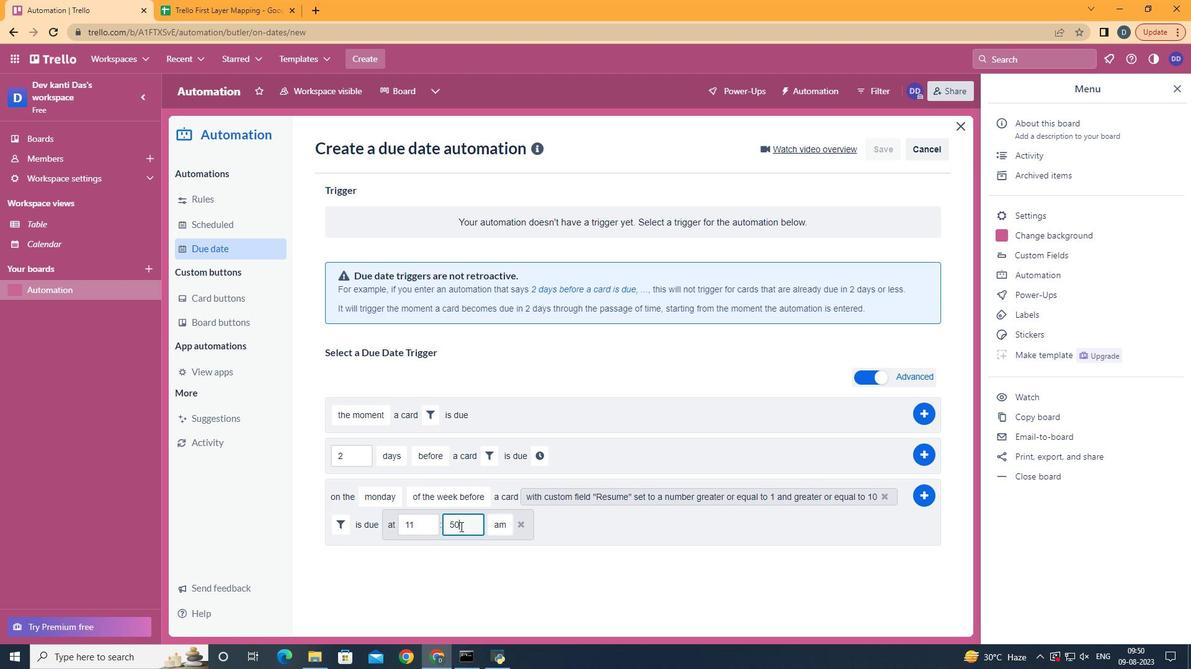 
Action: Key pressed <Key.backspace><Key.backspace><Key.backspace>00
Screenshot: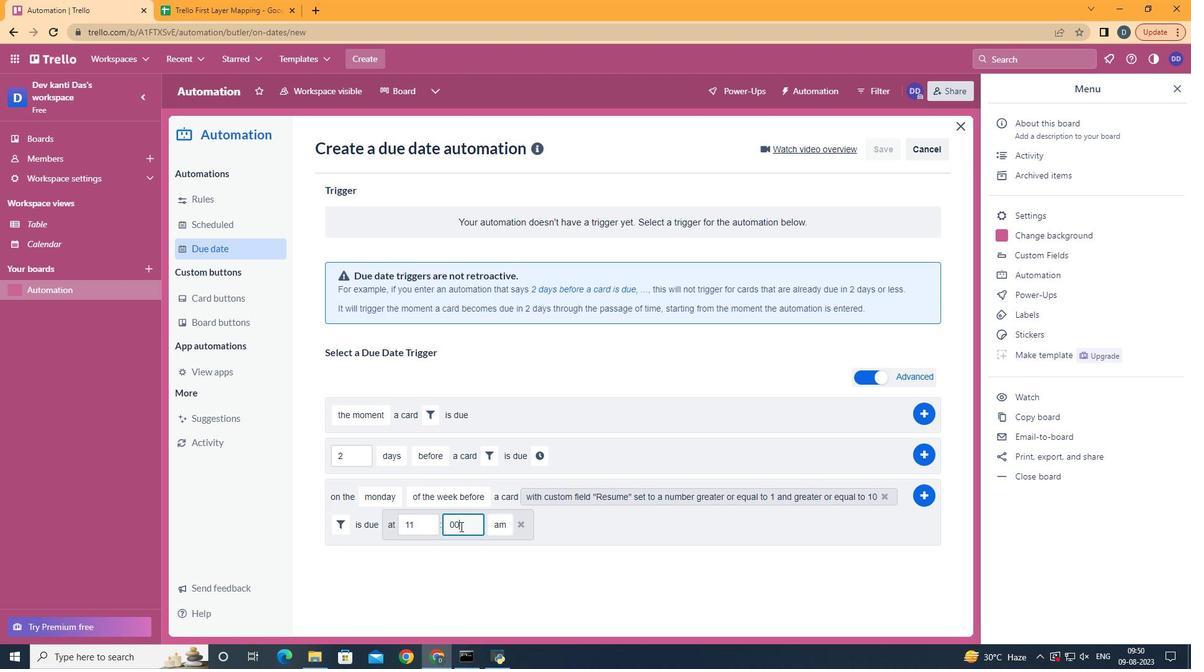 
Action: Mouse moved to (914, 496)
Screenshot: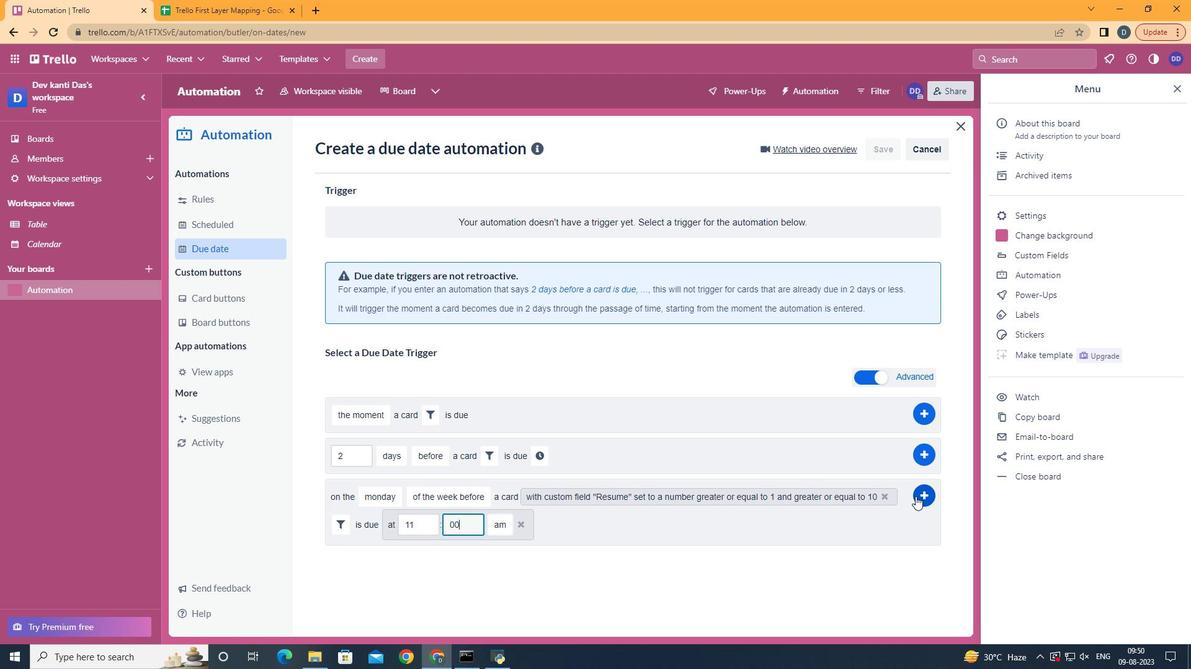 
Action: Mouse pressed left at (914, 496)
Screenshot: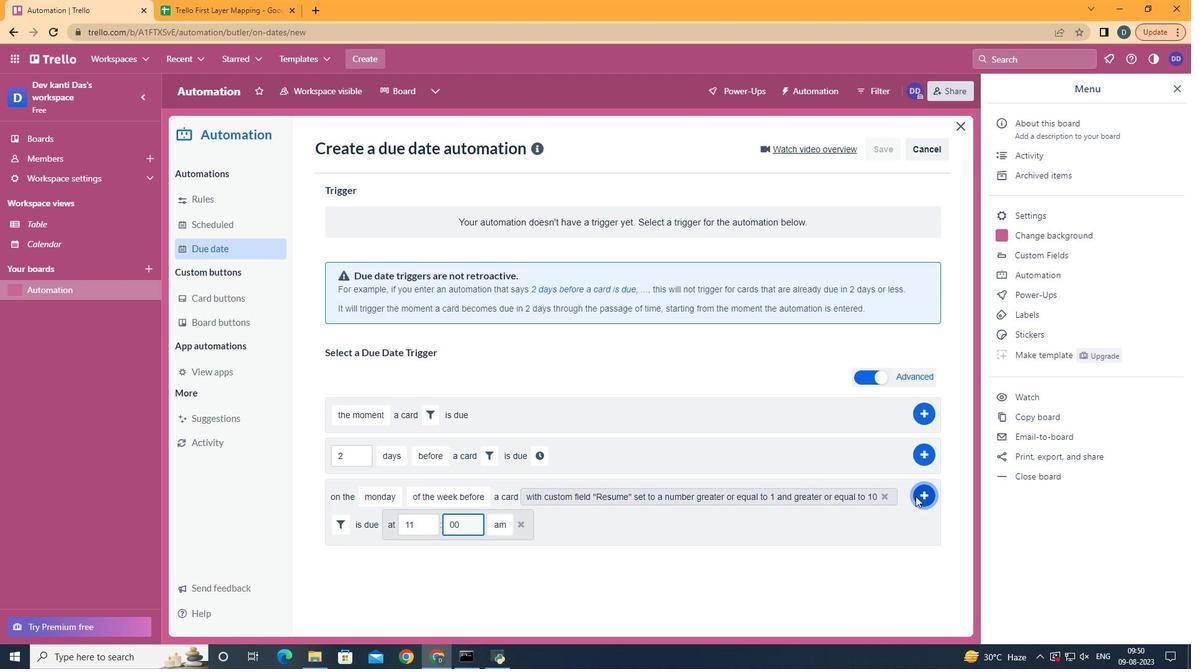 
Action: Mouse moved to (578, 290)
Screenshot: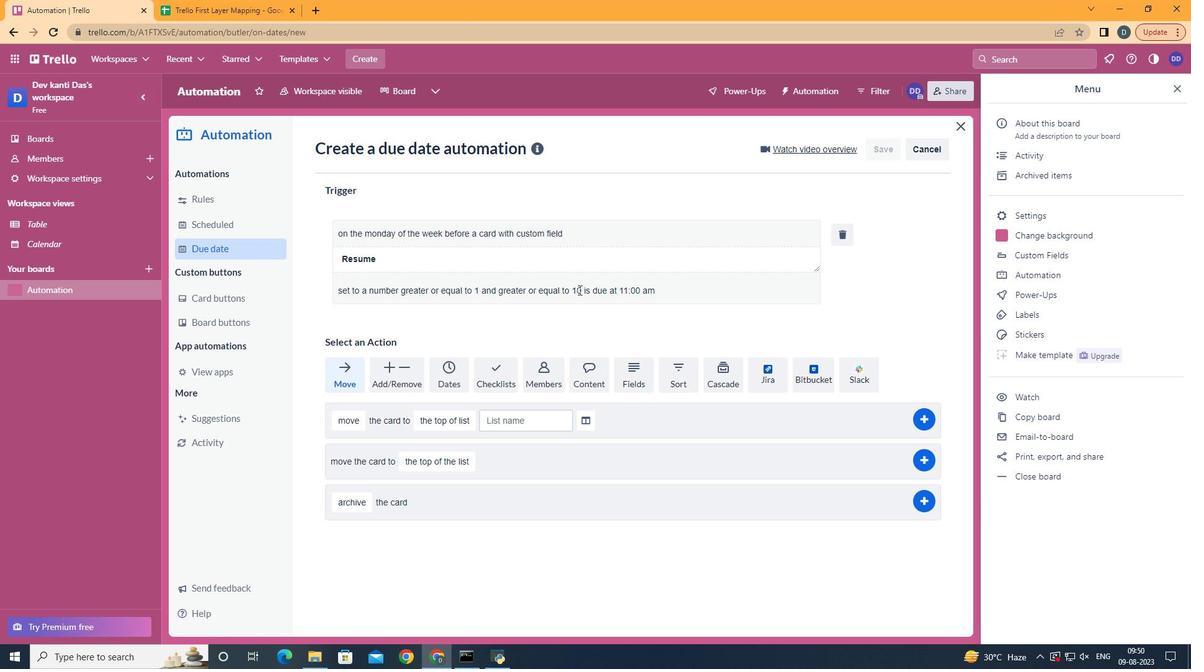 
